 Task: Change  the formatting of the data to Which is Less than 10. In conditional formating, put the option 'Chart 2 colour.'Save page Alpha Sales book
Action: Mouse moved to (18, 26)
Screenshot: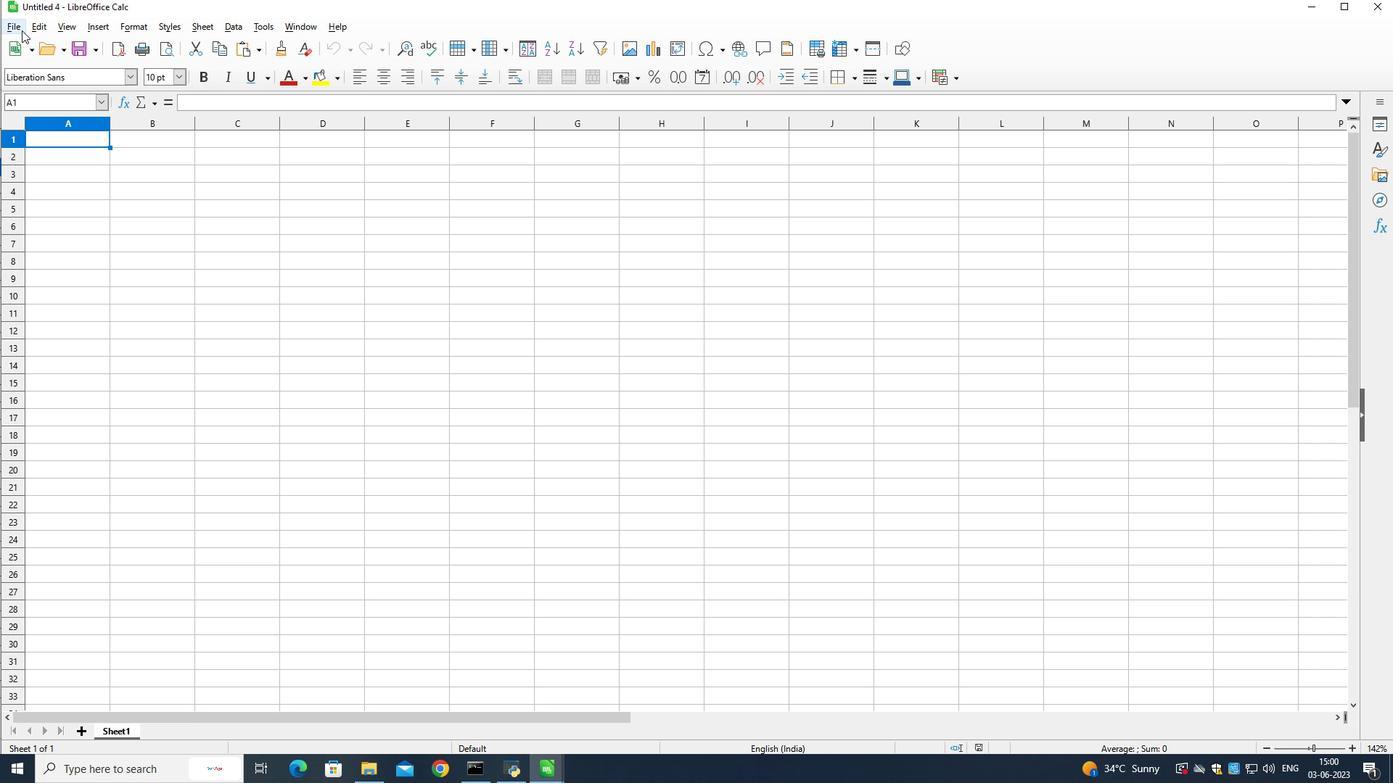 
Action: Mouse pressed left at (18, 26)
Screenshot: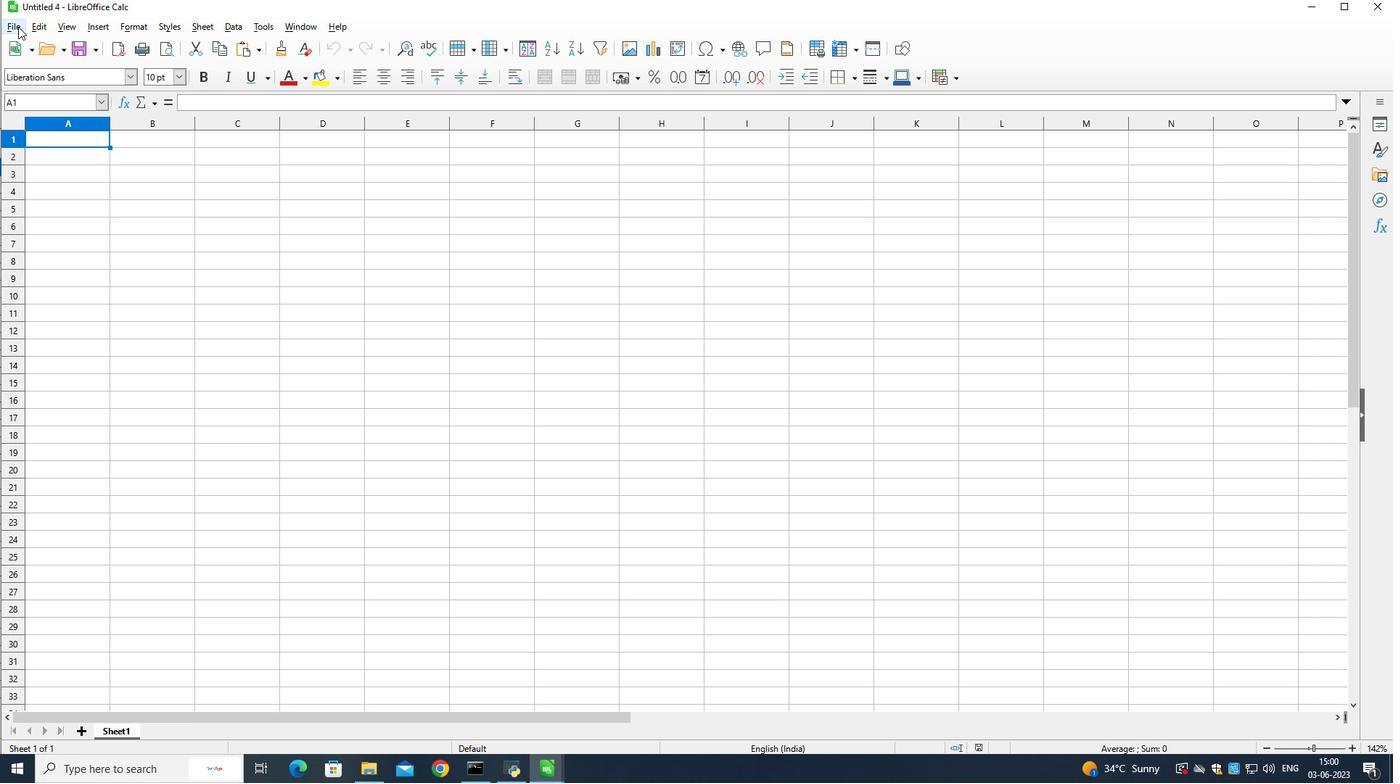 
Action: Mouse moved to (34, 60)
Screenshot: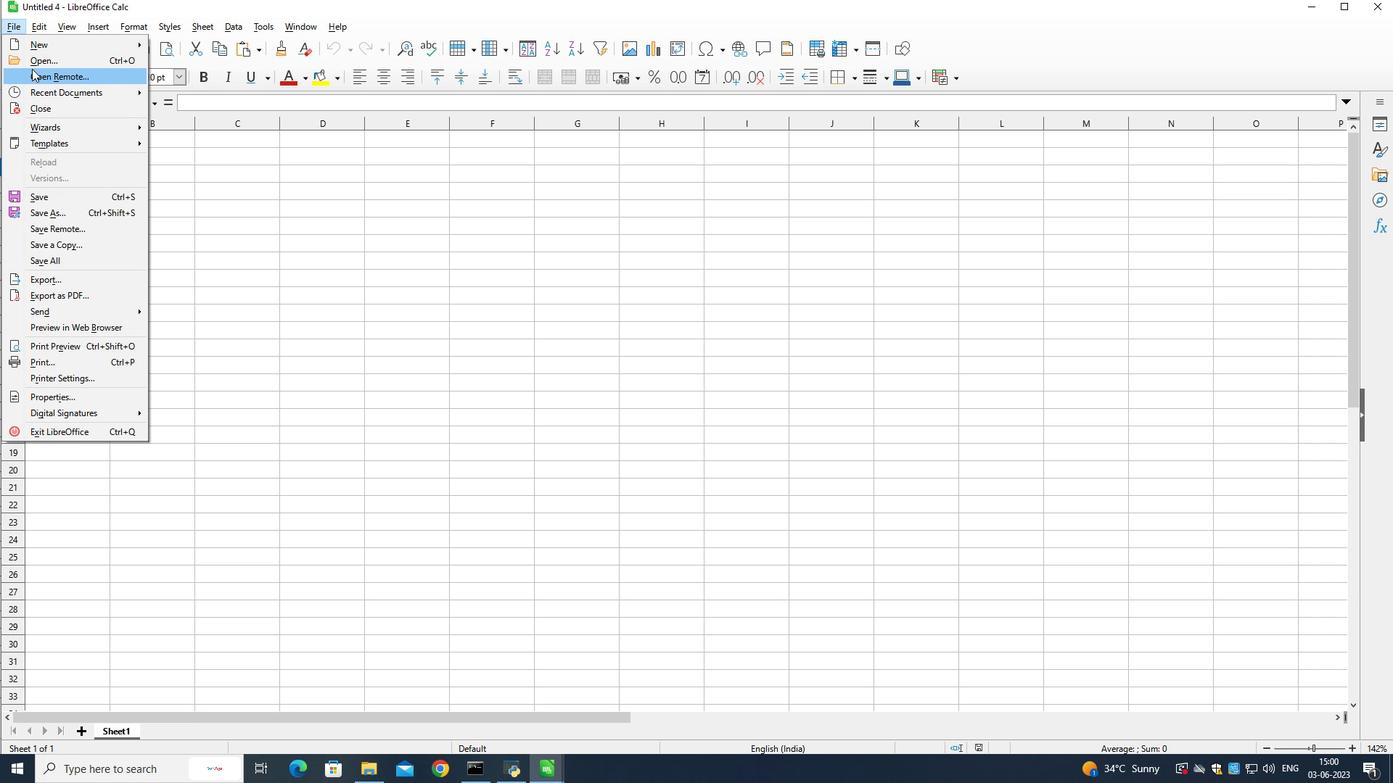 
Action: Mouse pressed left at (34, 60)
Screenshot: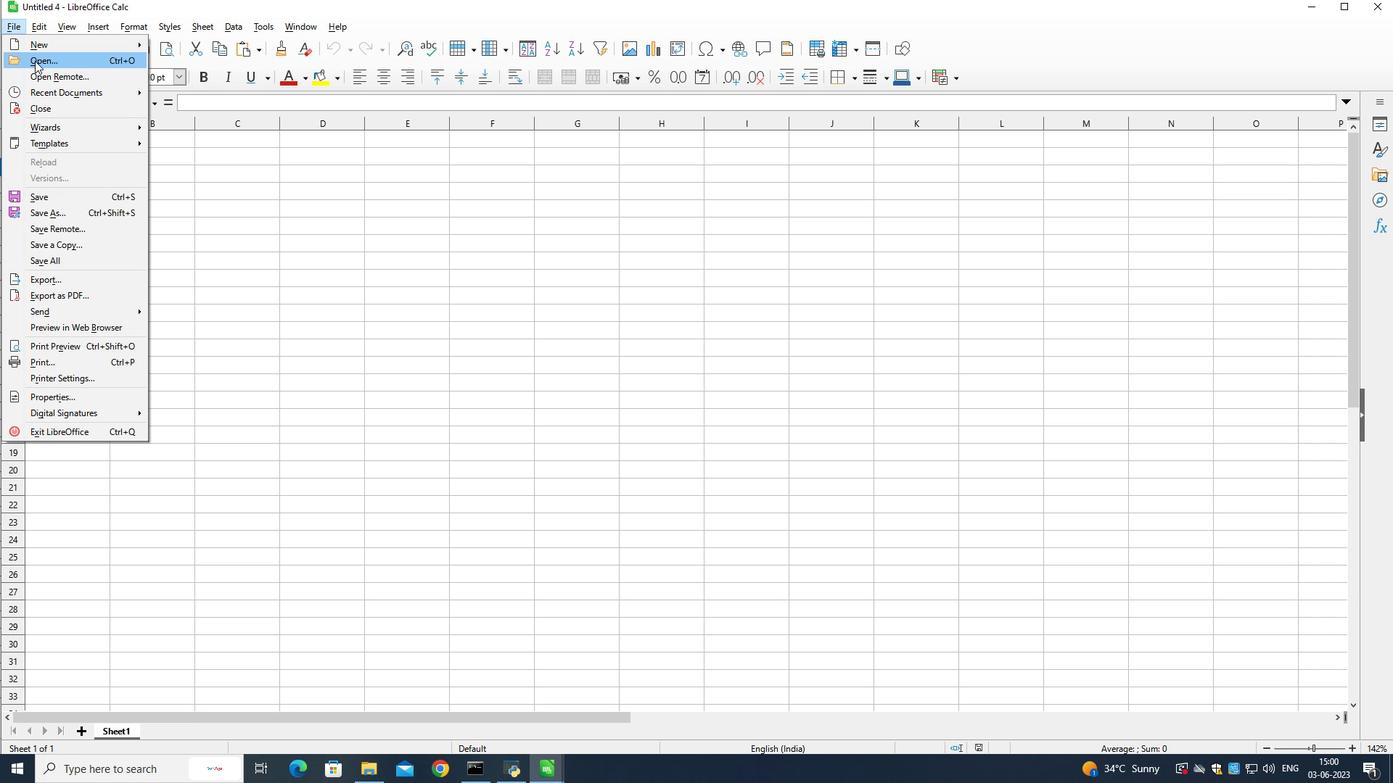 
Action: Mouse moved to (181, 240)
Screenshot: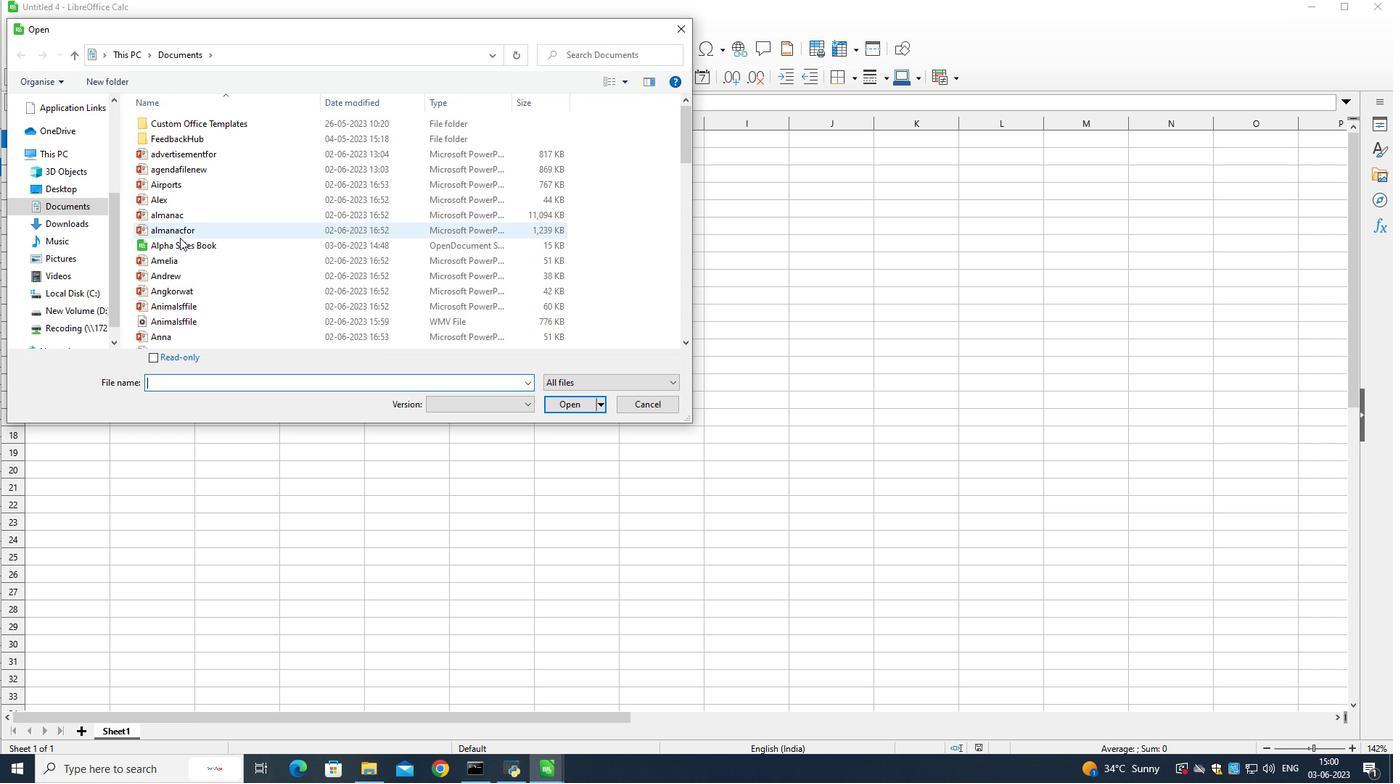 
Action: Mouse pressed left at (181, 240)
Screenshot: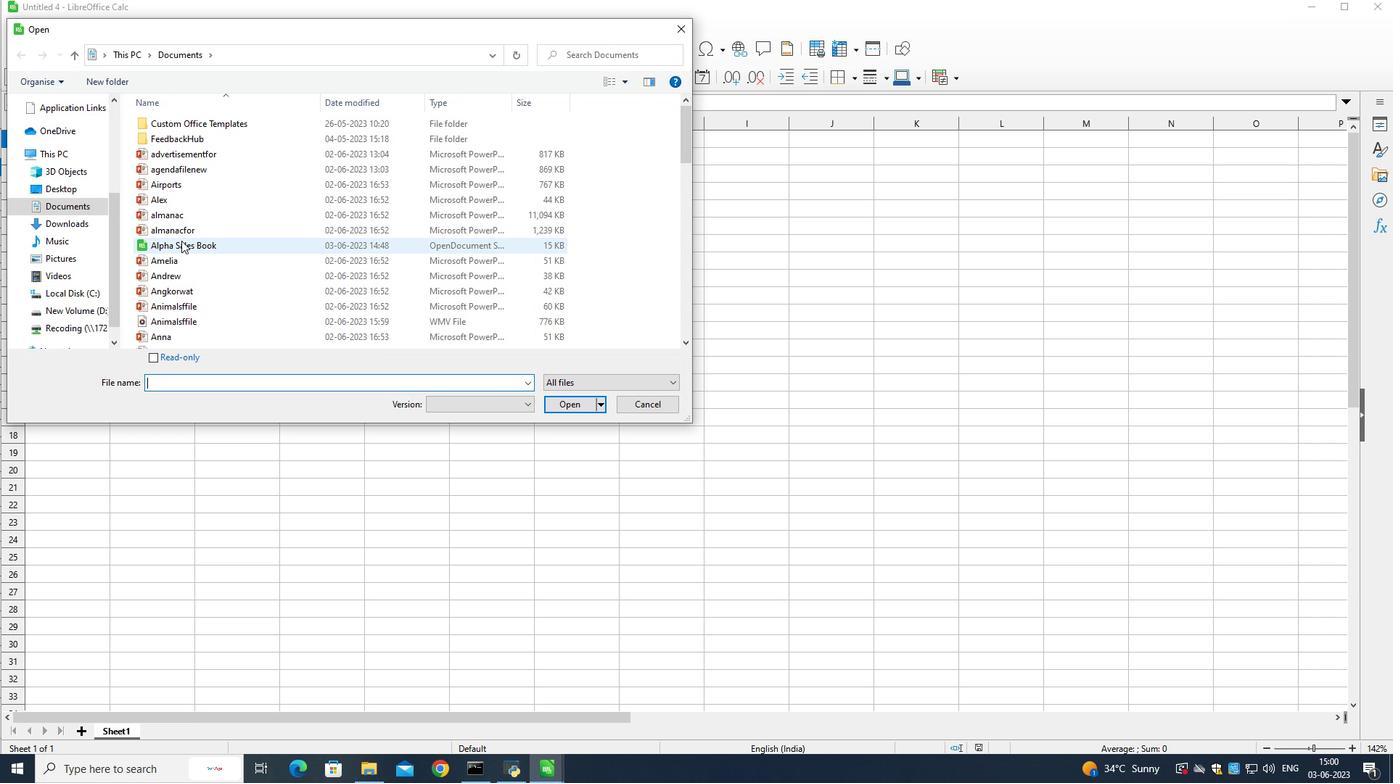 
Action: Mouse moved to (573, 403)
Screenshot: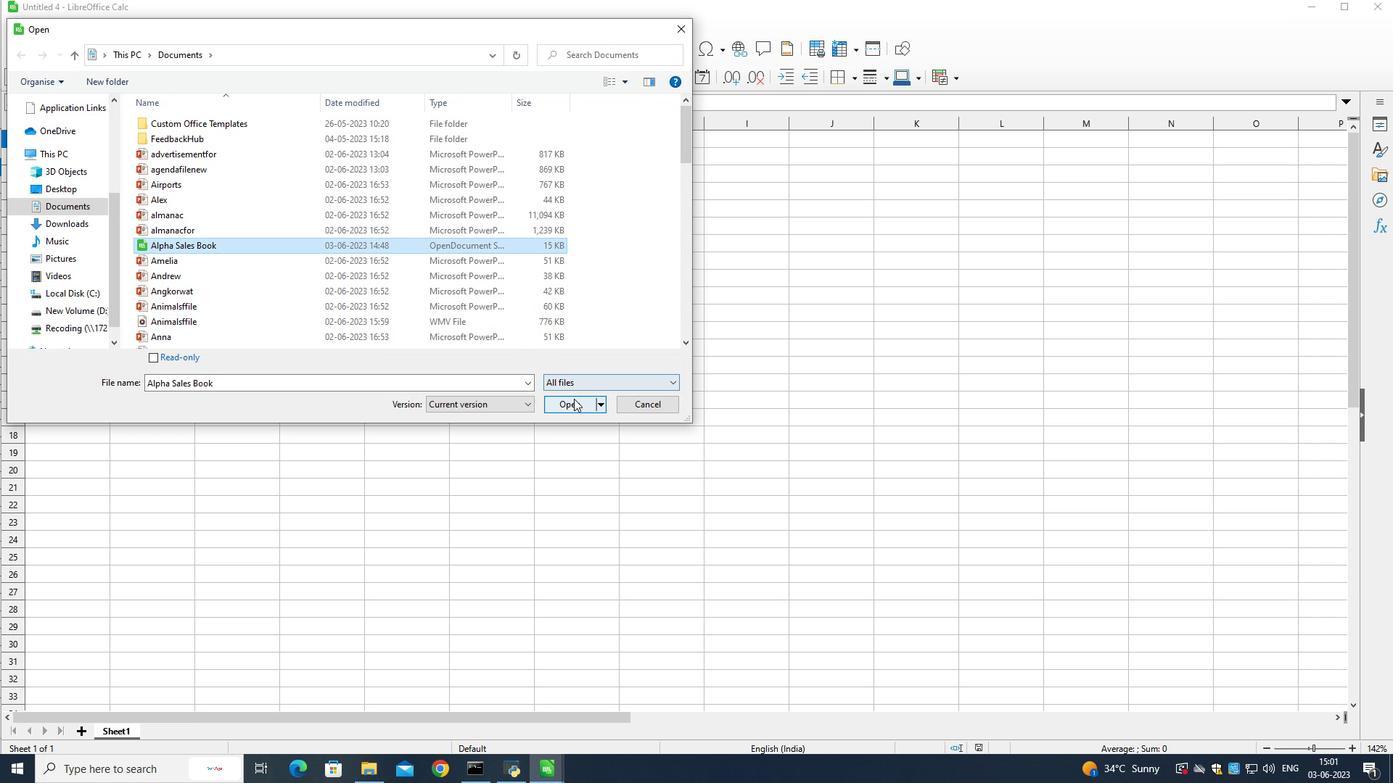 
Action: Mouse pressed left at (573, 403)
Screenshot: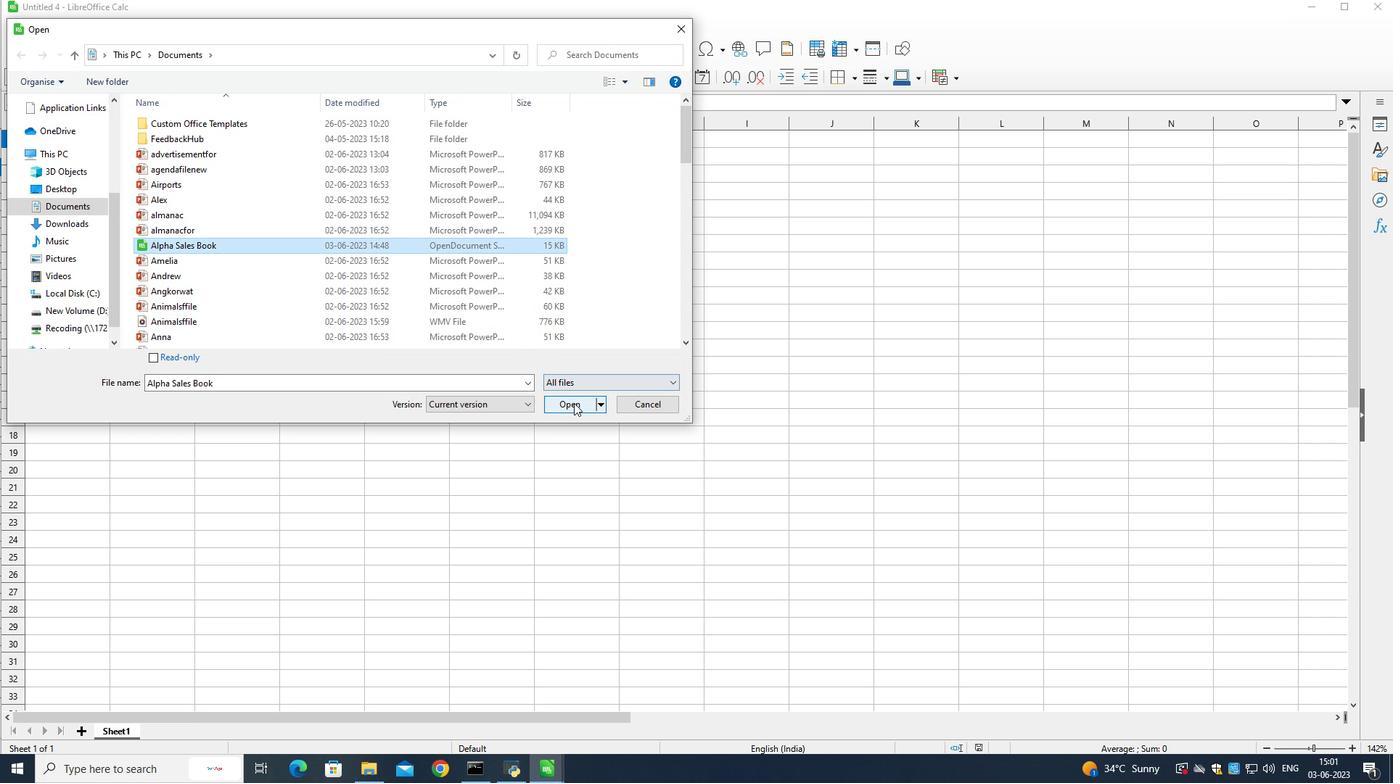 
Action: Mouse moved to (41, 169)
Screenshot: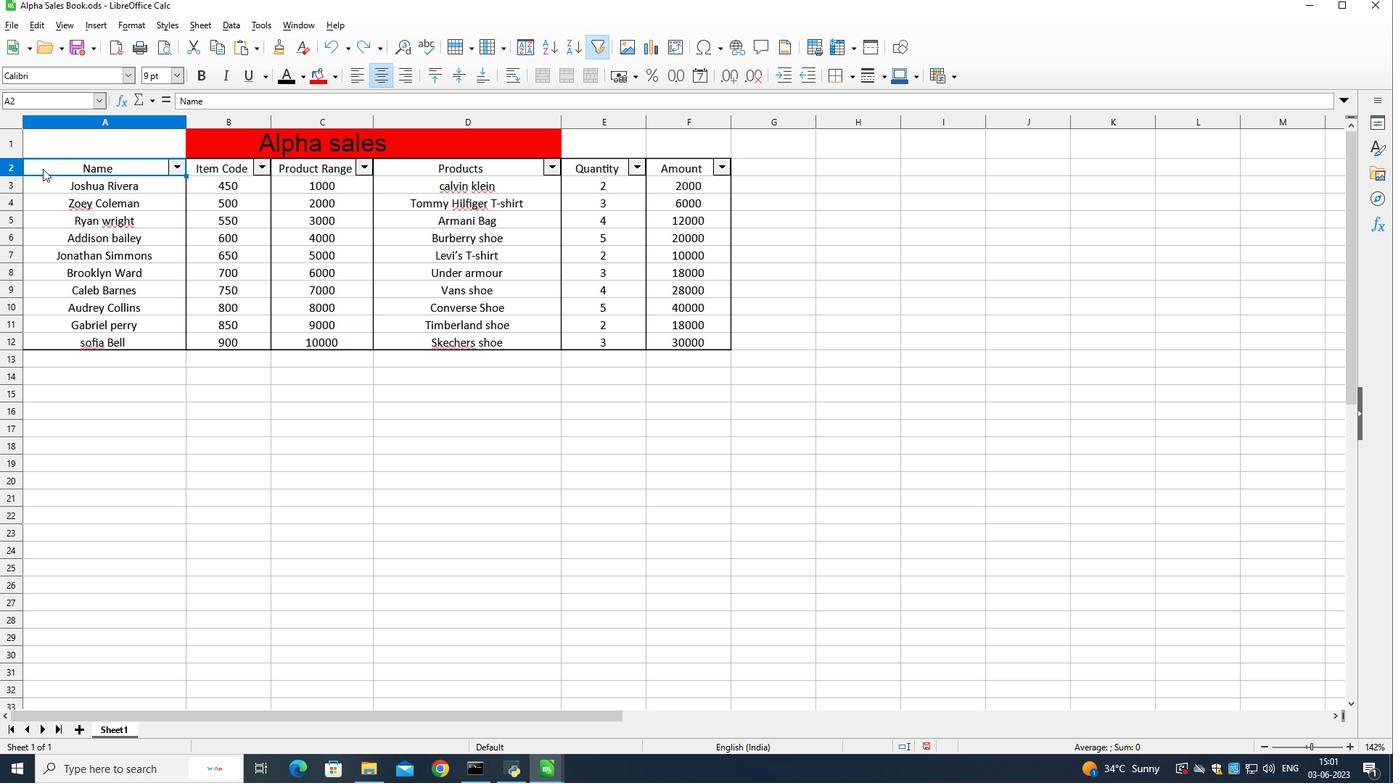 
Action: Mouse pressed left at (41, 169)
Screenshot: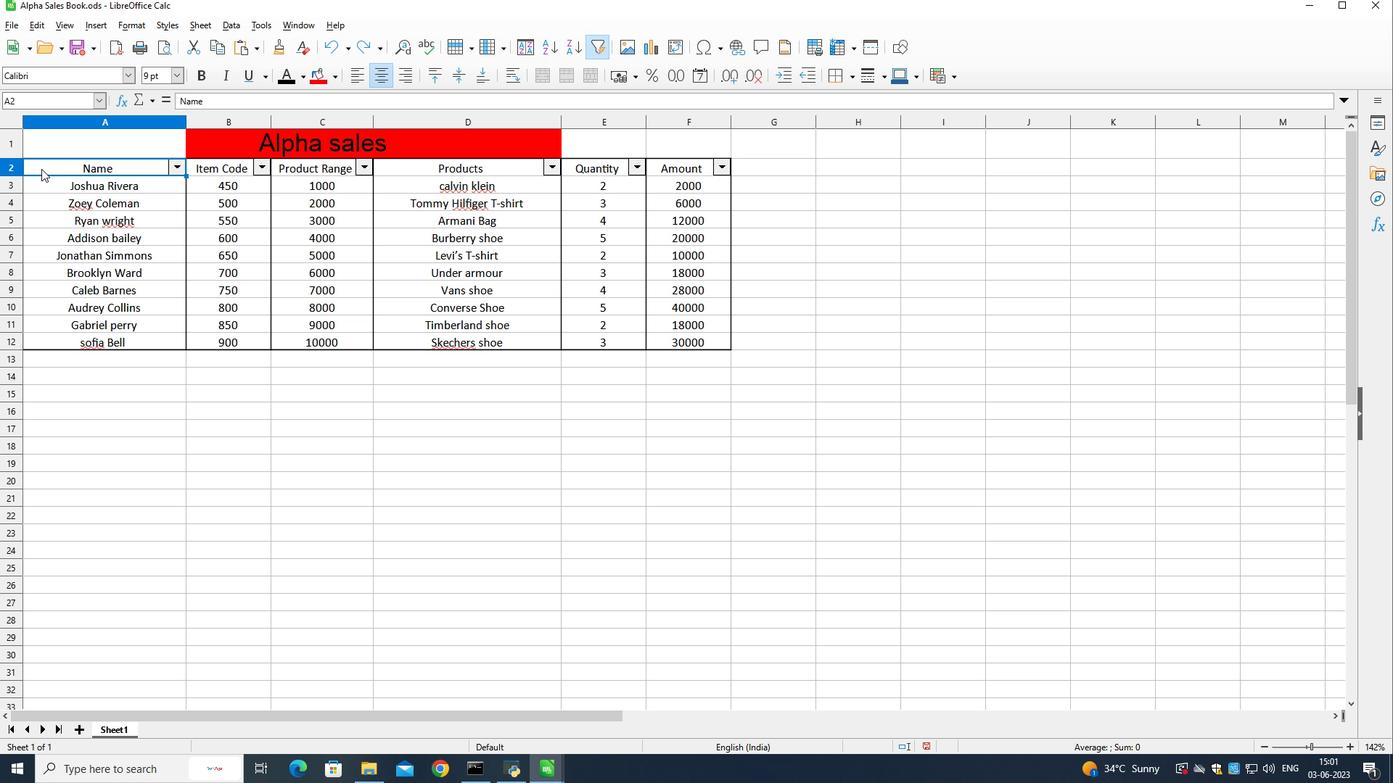 
Action: Mouse moved to (706, 395)
Screenshot: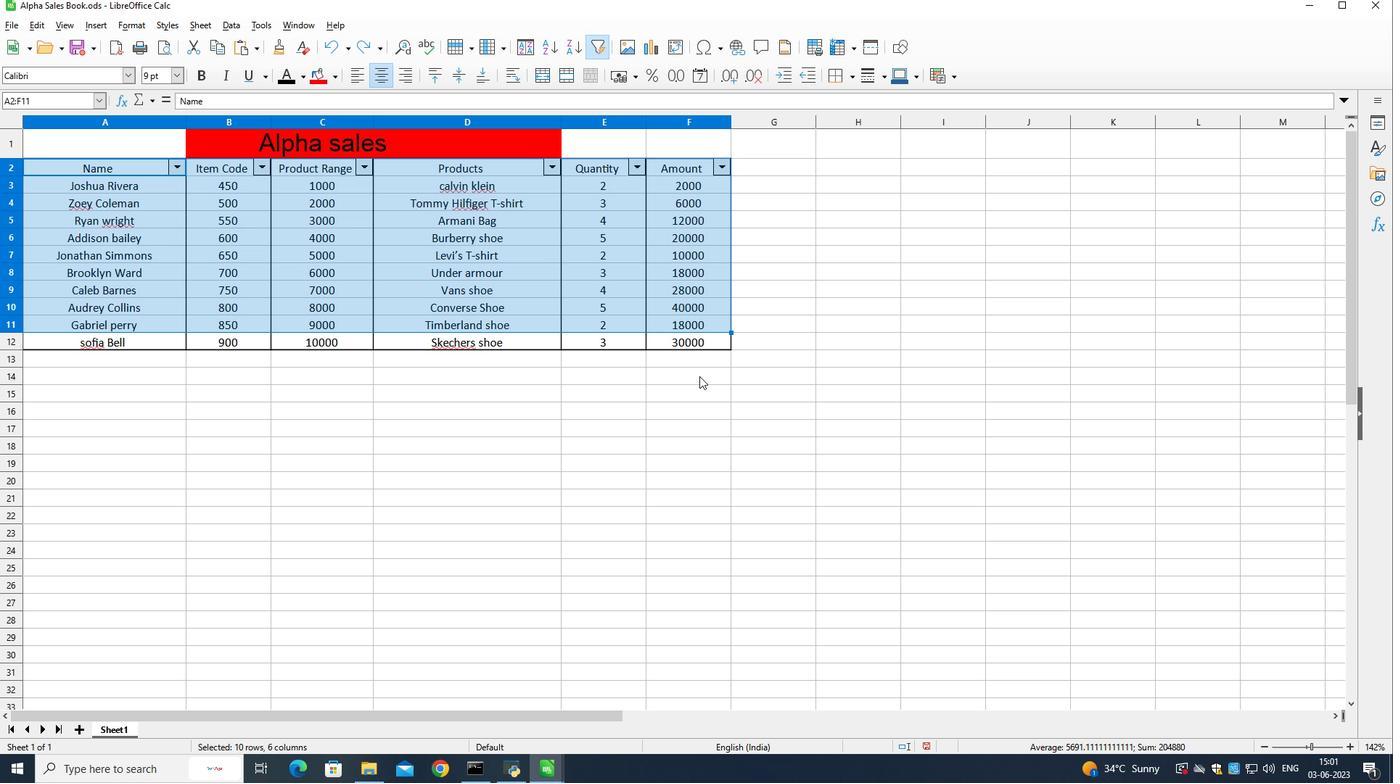 
Action: Mouse pressed left at (706, 395)
Screenshot: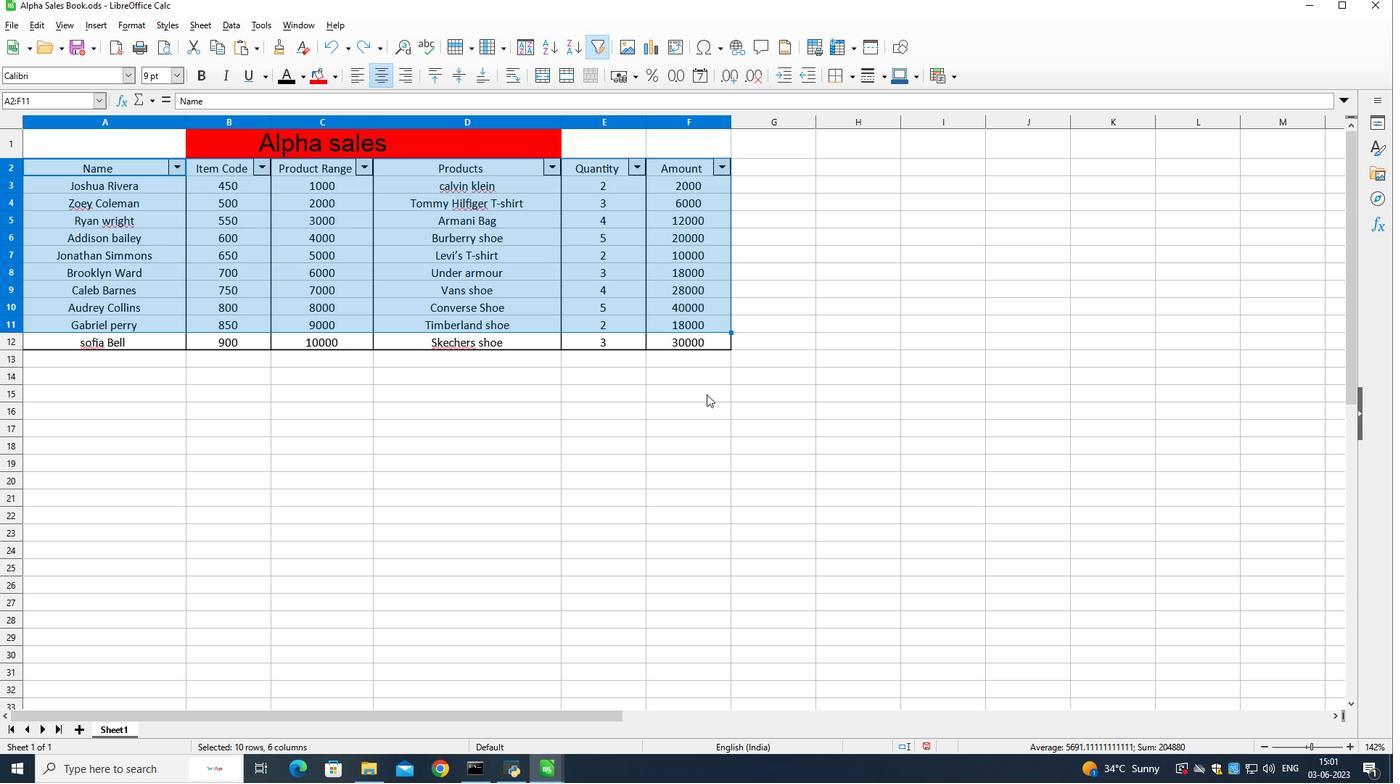 
Action: Mouse moved to (634, 165)
Screenshot: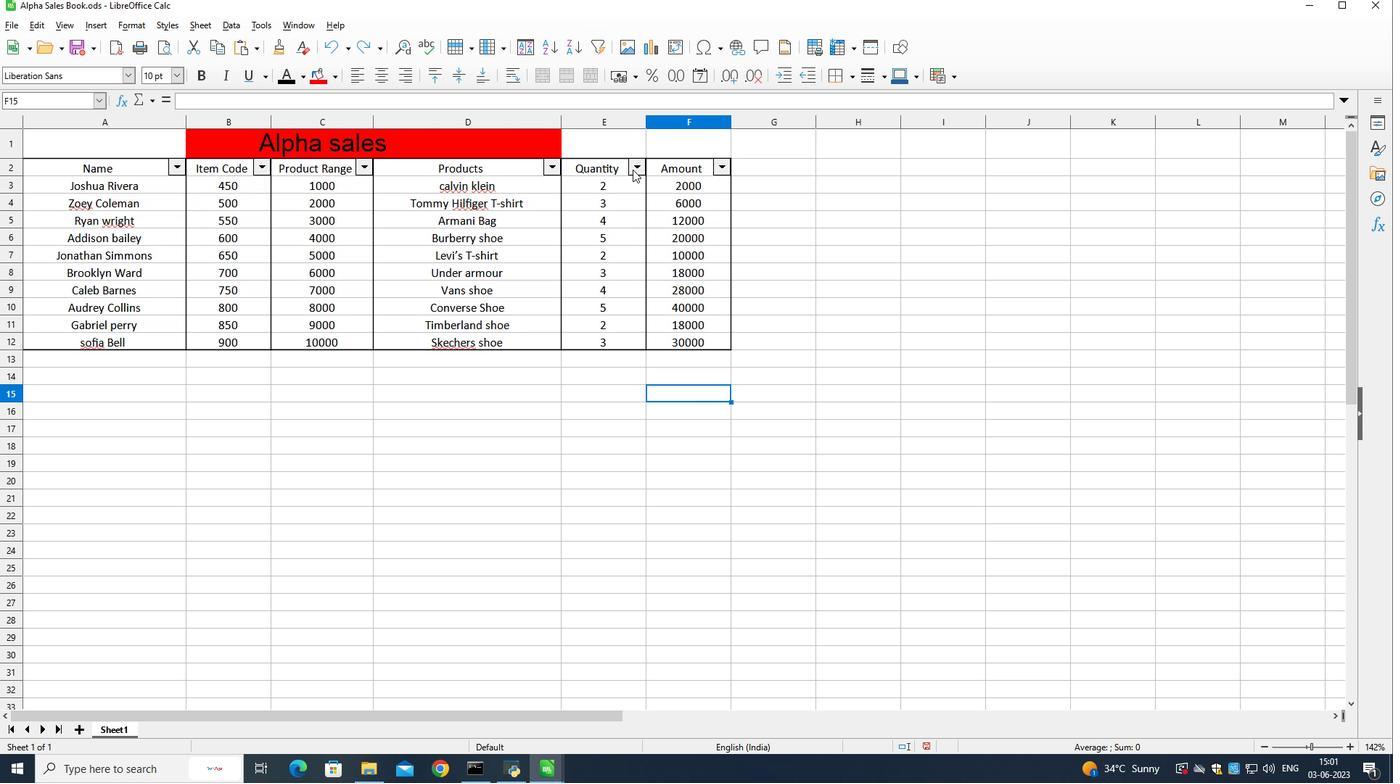 
Action: Mouse pressed left at (634, 165)
Screenshot: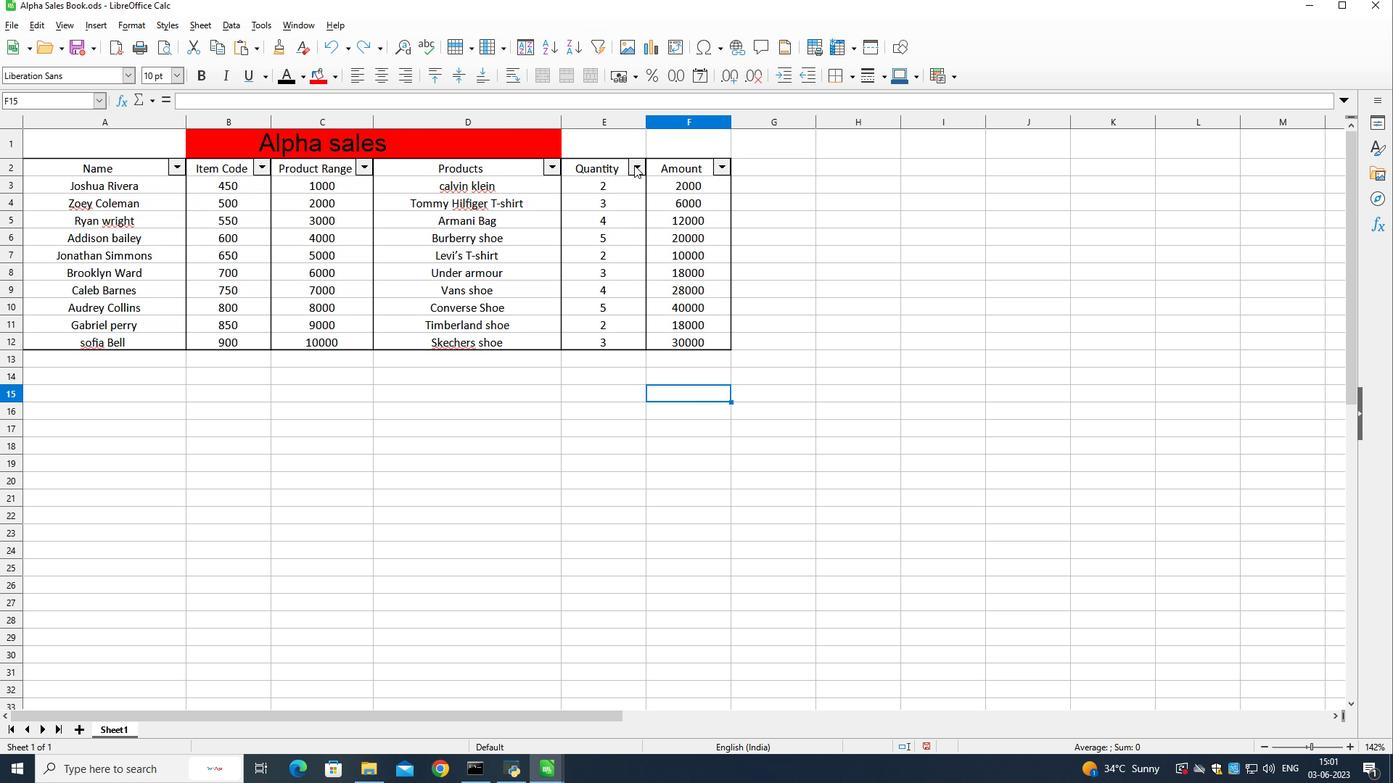 
Action: Mouse moved to (646, 227)
Screenshot: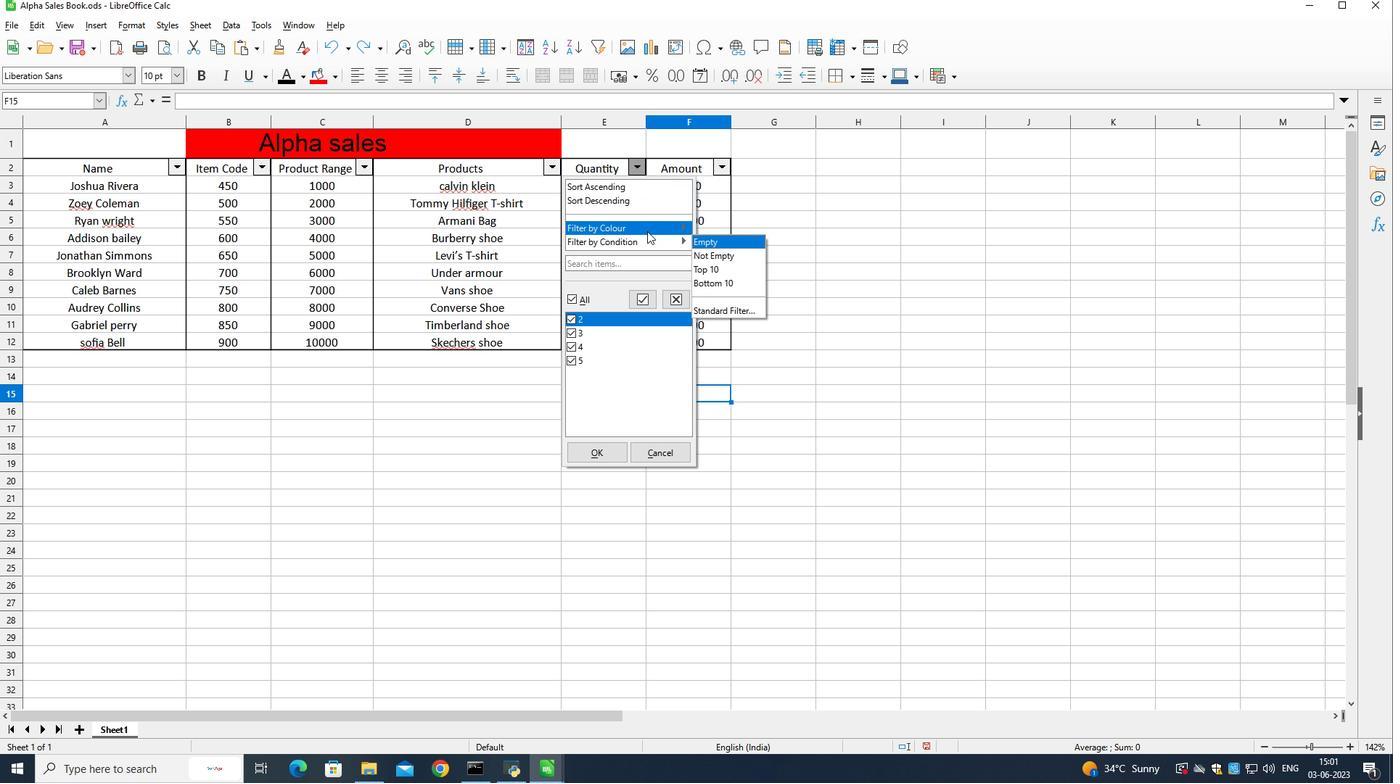 
Action: Mouse pressed left at (646, 227)
Screenshot: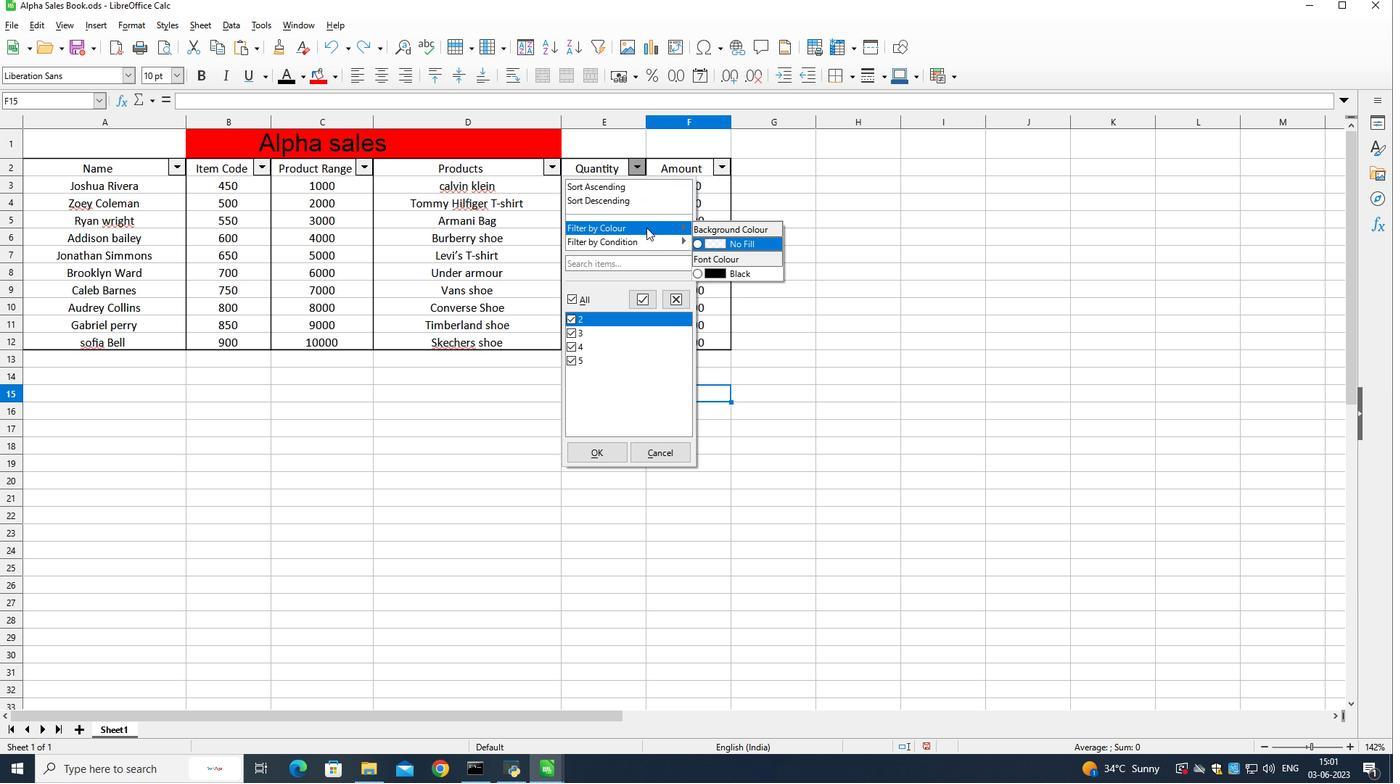 
Action: Mouse moved to (670, 227)
Screenshot: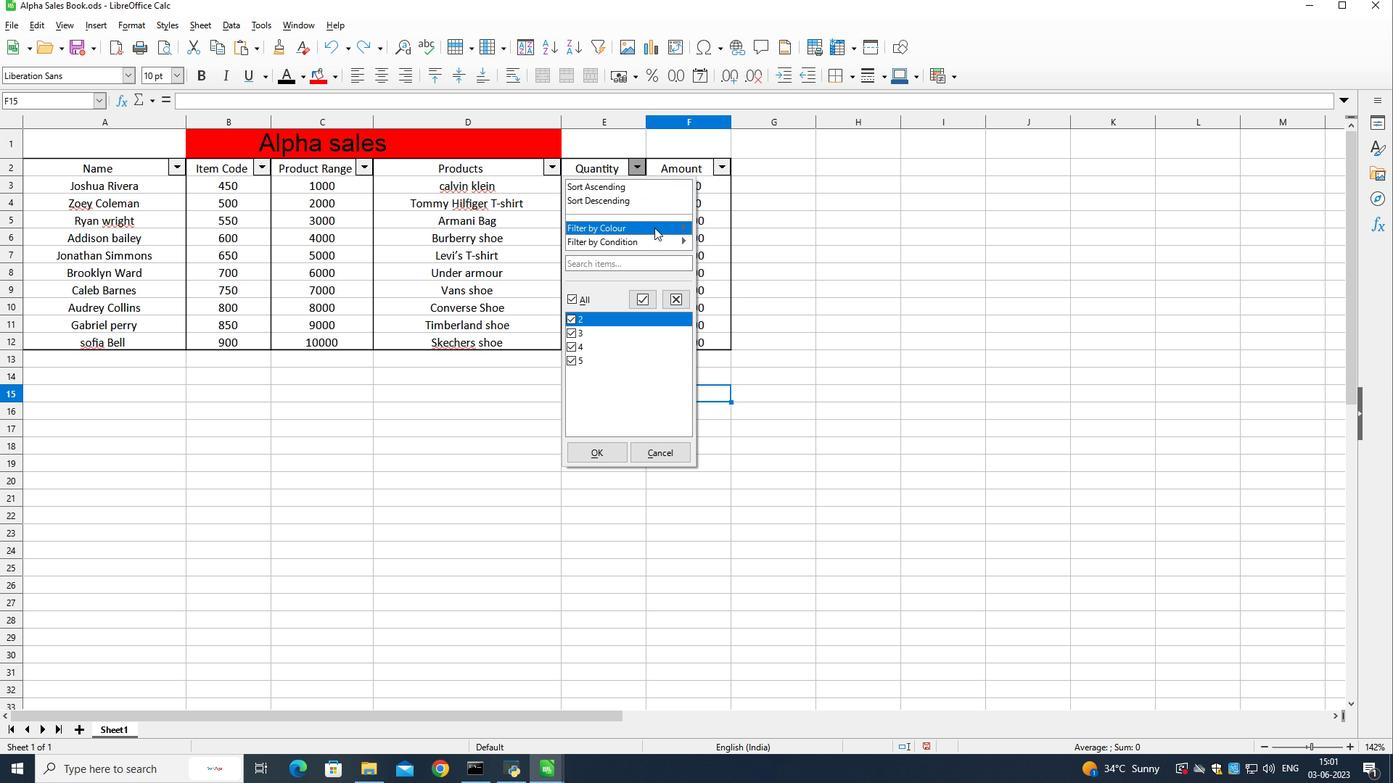 
Action: Mouse pressed left at (670, 227)
Screenshot: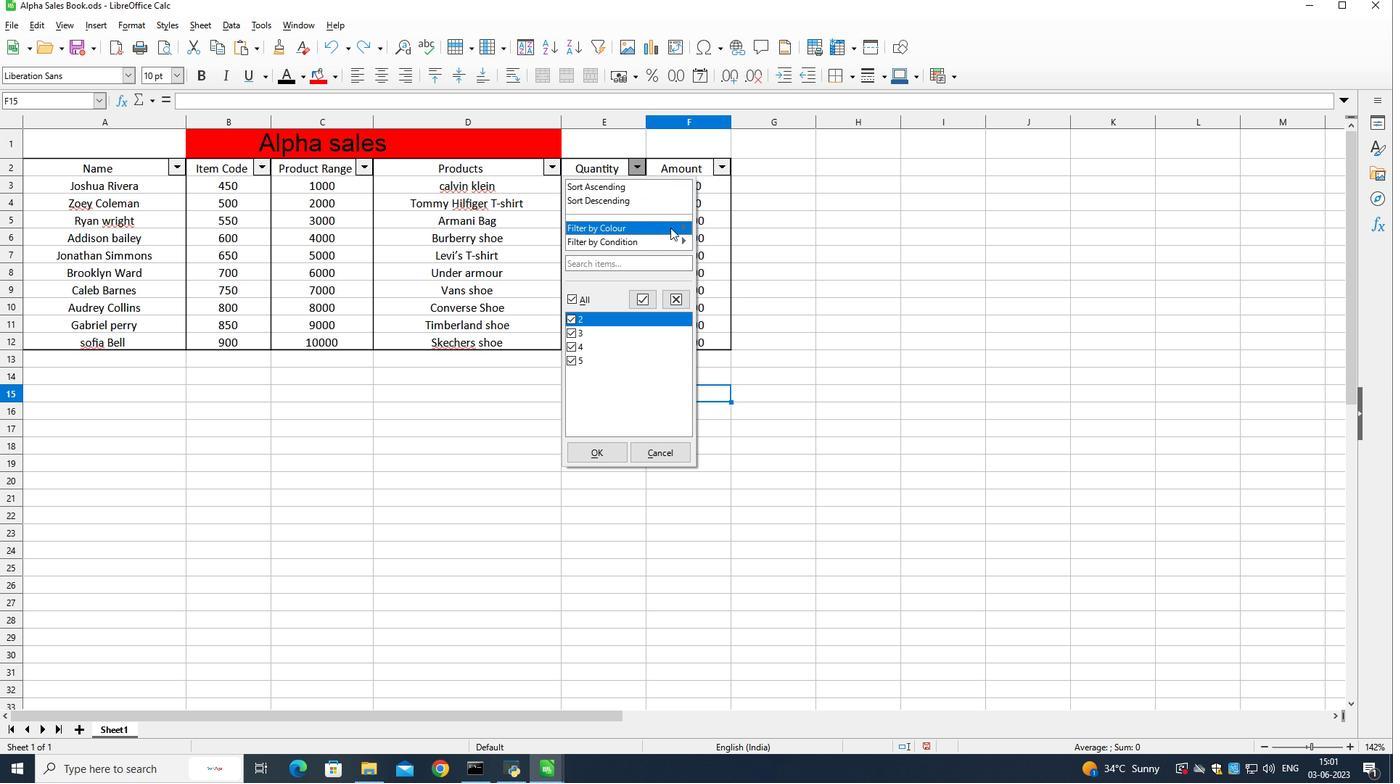 
Action: Mouse moved to (734, 269)
Screenshot: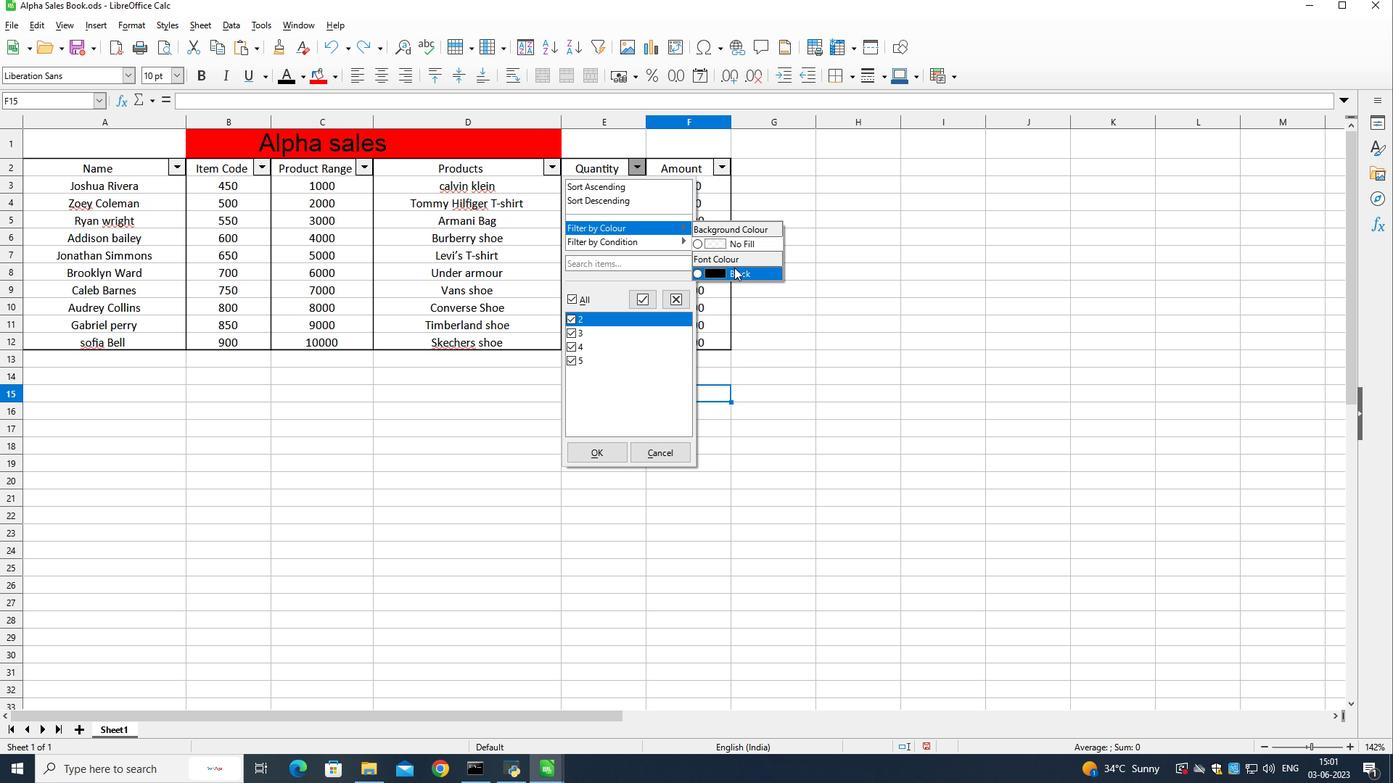 
Action: Mouse pressed left at (734, 269)
Screenshot: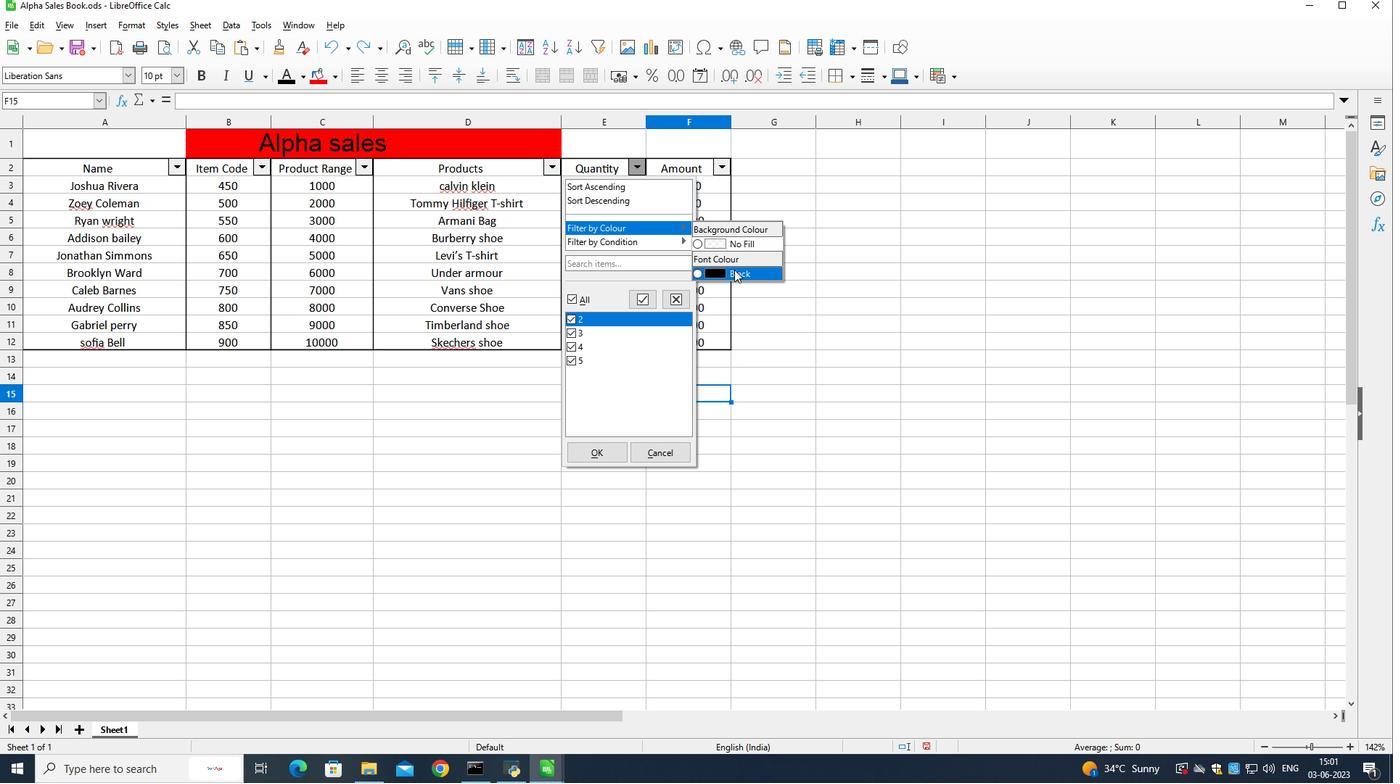 
Action: Mouse moved to (601, 163)
Screenshot: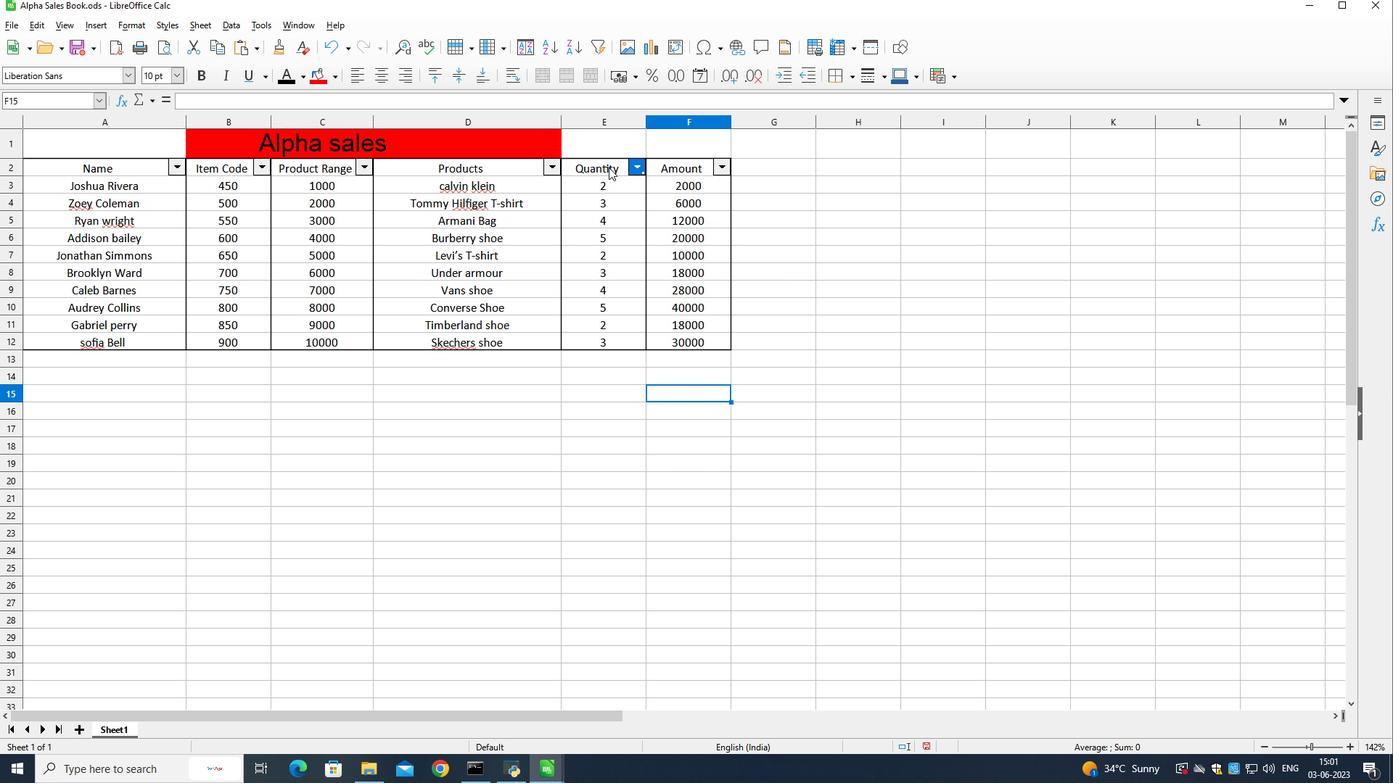 
Action: Mouse pressed left at (601, 163)
Screenshot: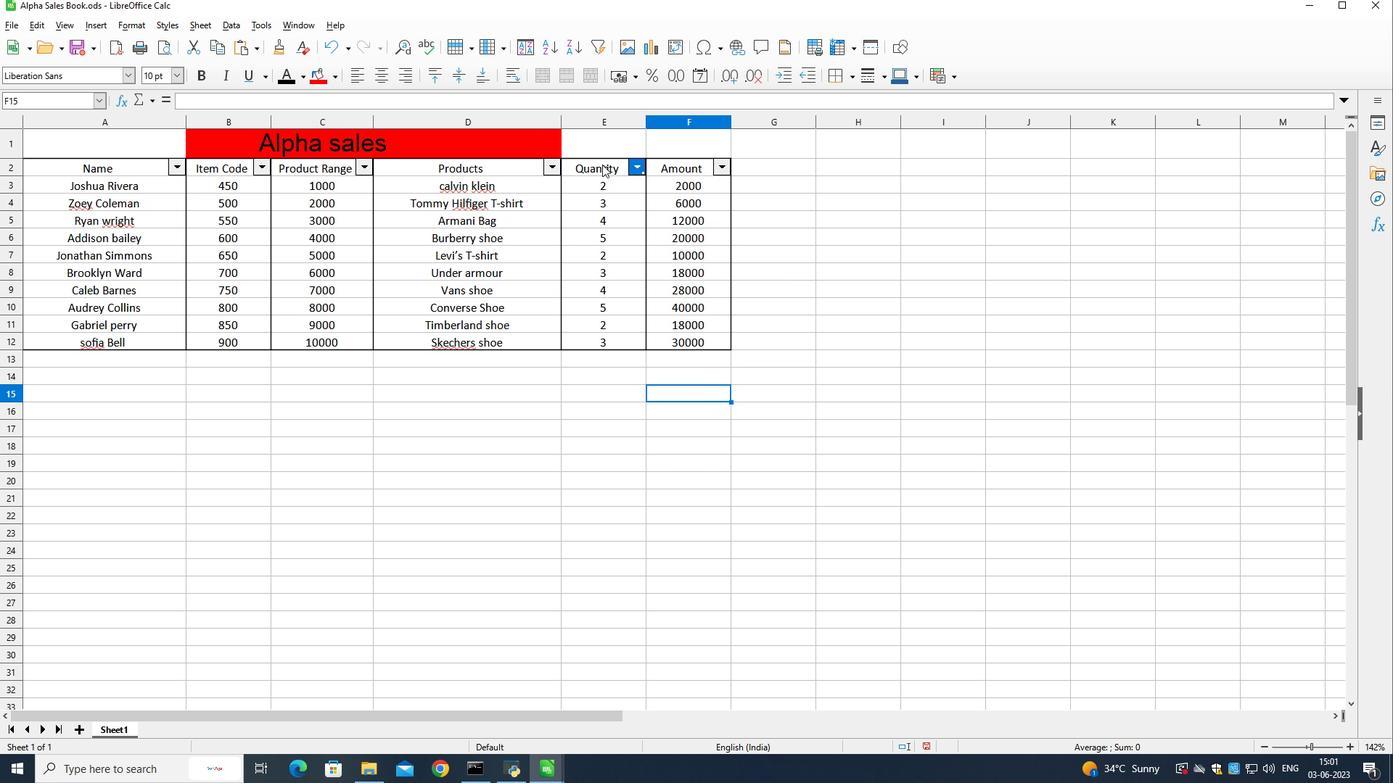 
Action: Mouse moved to (606, 168)
Screenshot: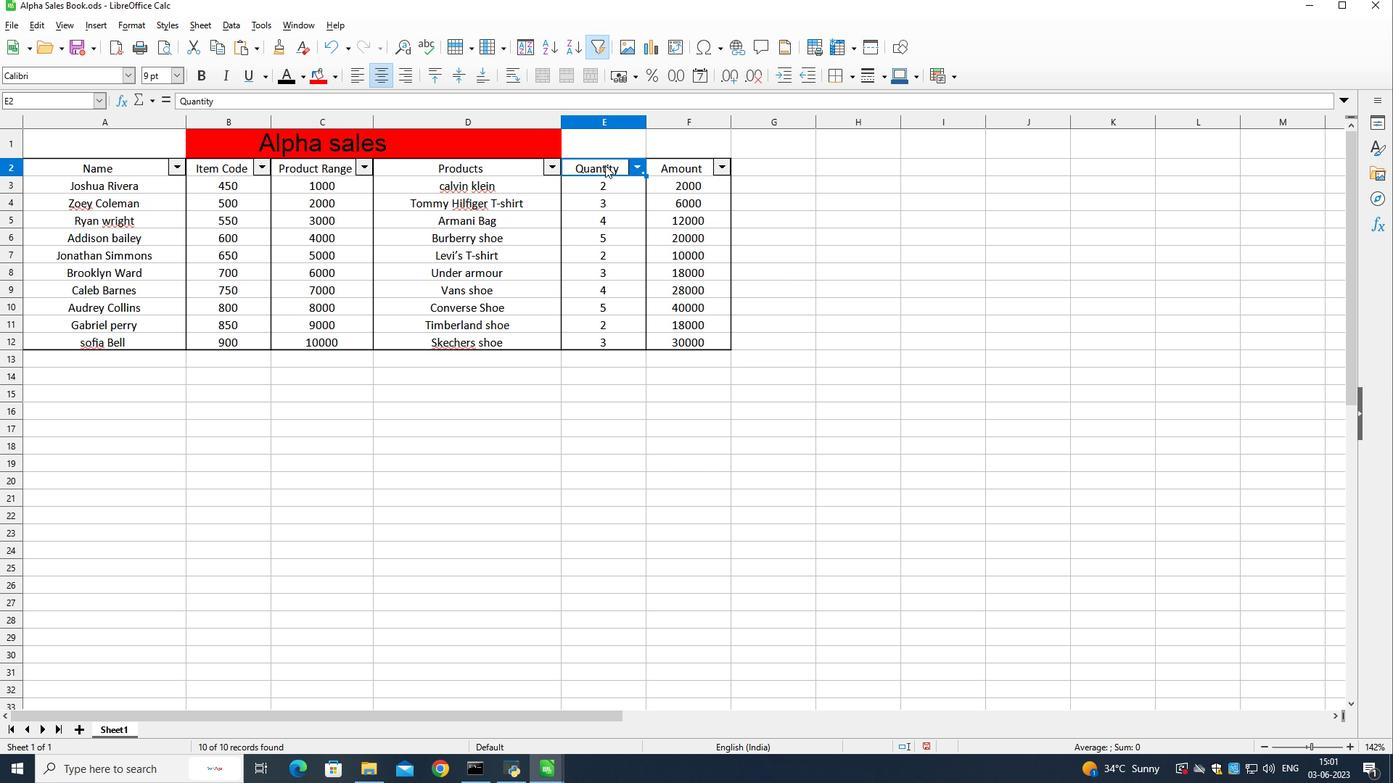 
Action: Mouse pressed left at (606, 168)
Screenshot: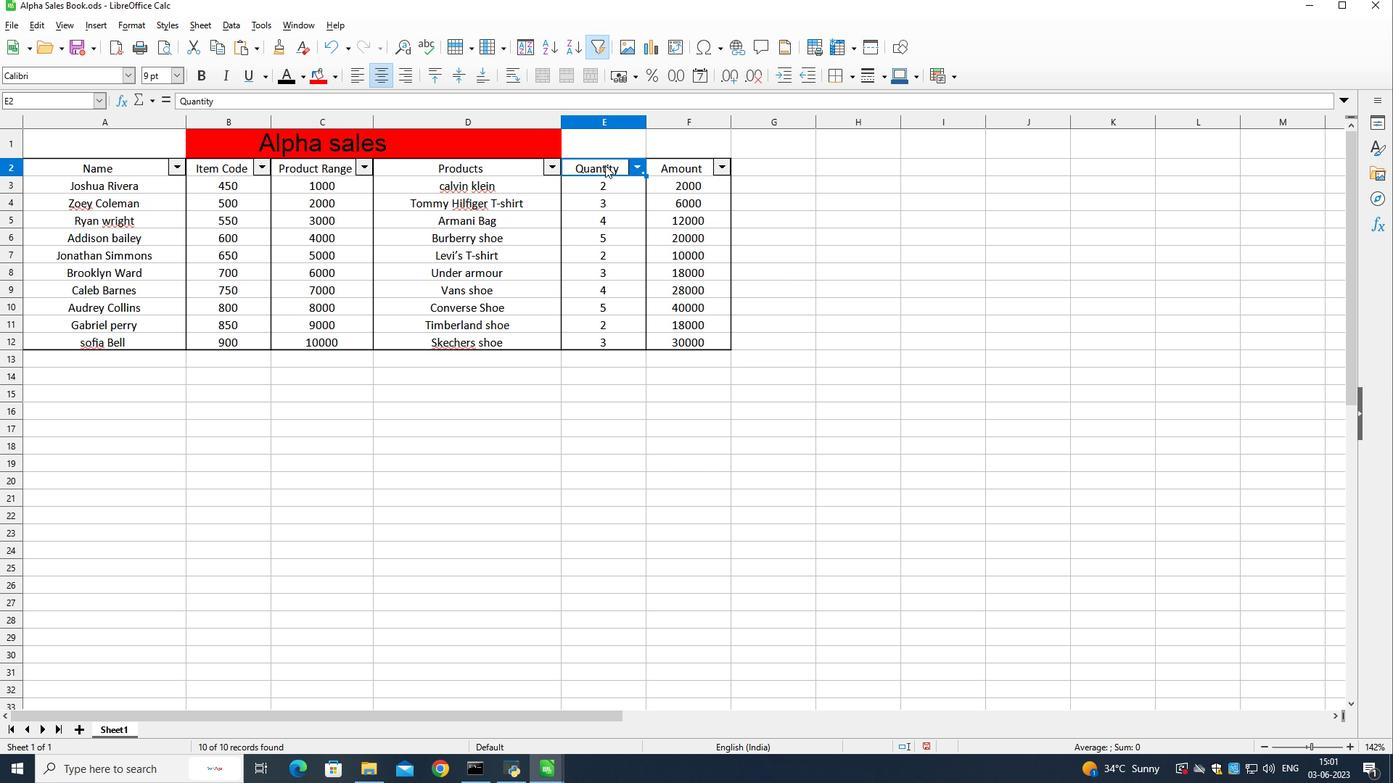 
Action: Mouse moved to (330, 76)
Screenshot: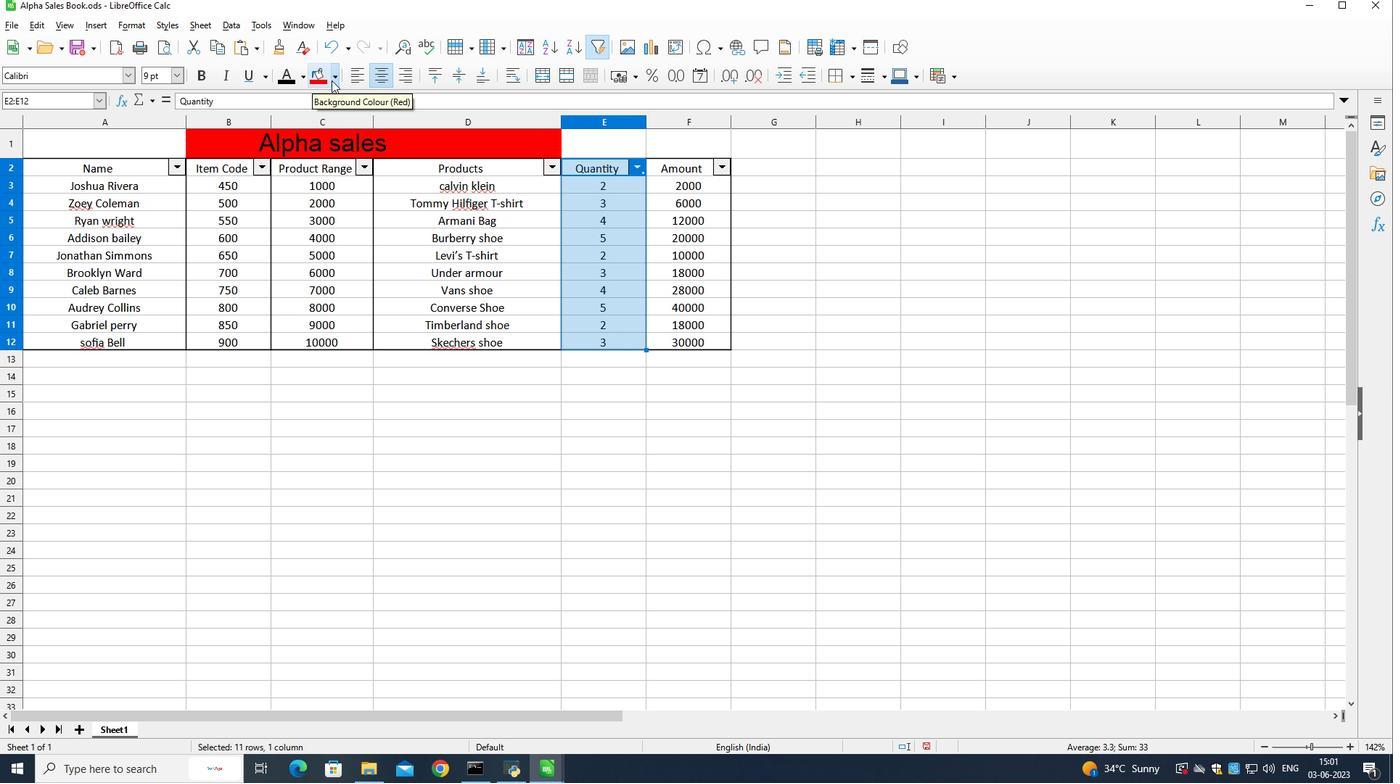 
Action: Mouse pressed left at (330, 76)
Screenshot: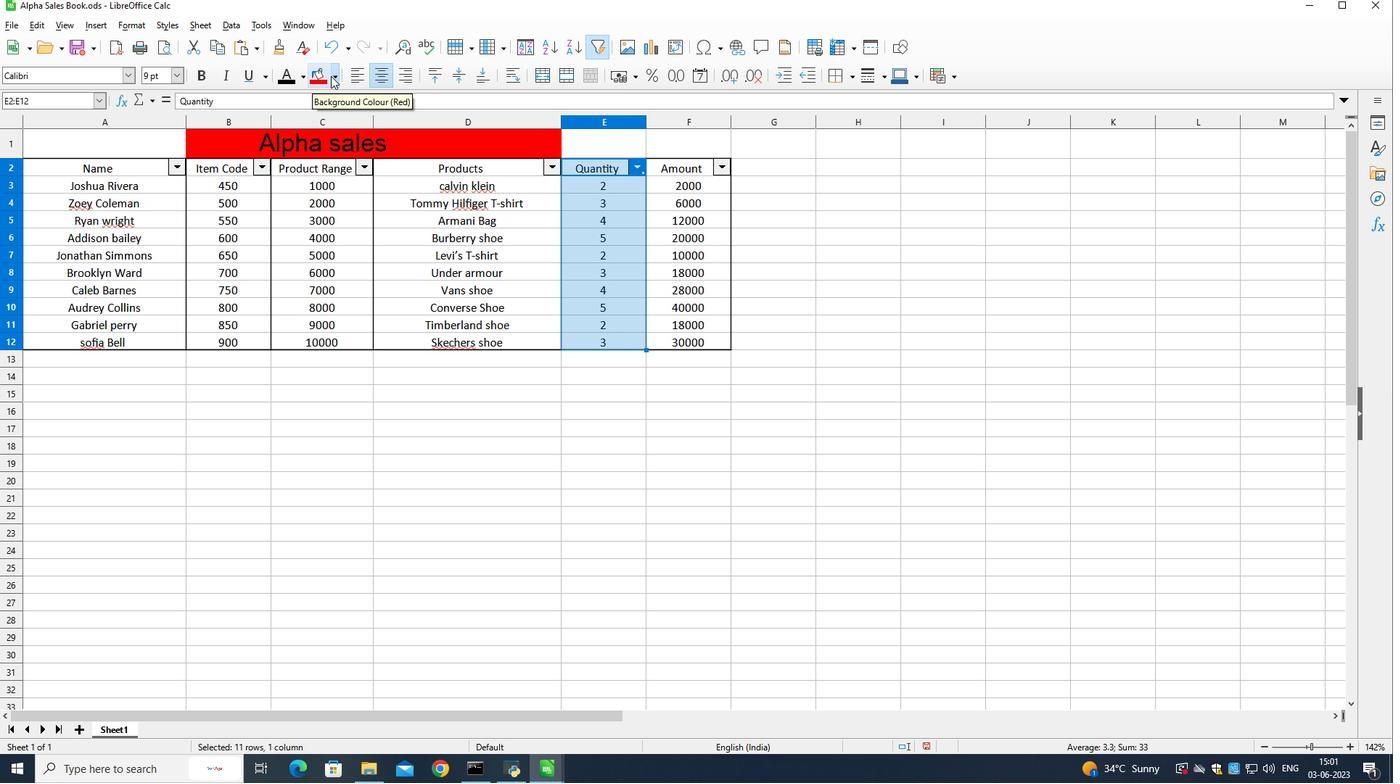 
Action: Mouse moved to (347, 193)
Screenshot: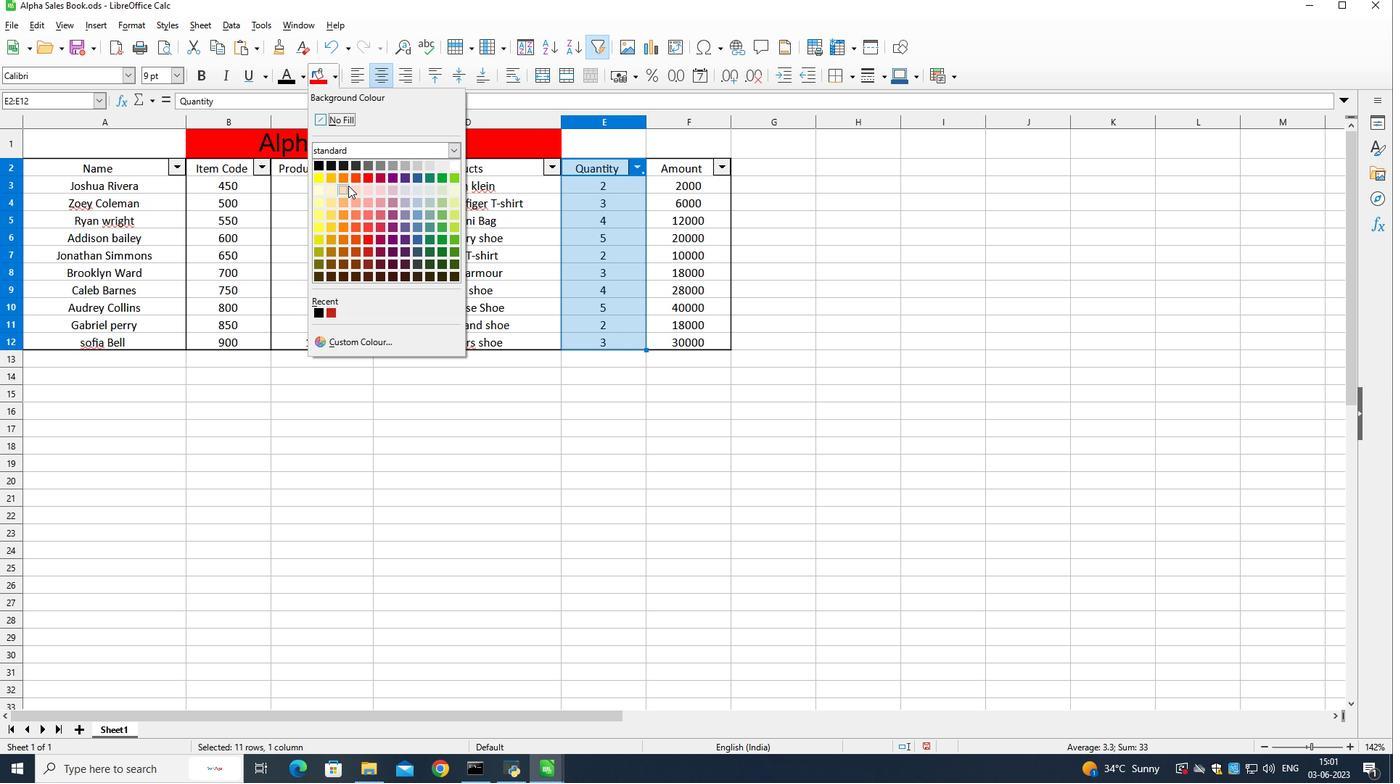 
Action: Mouse pressed left at (347, 193)
Screenshot: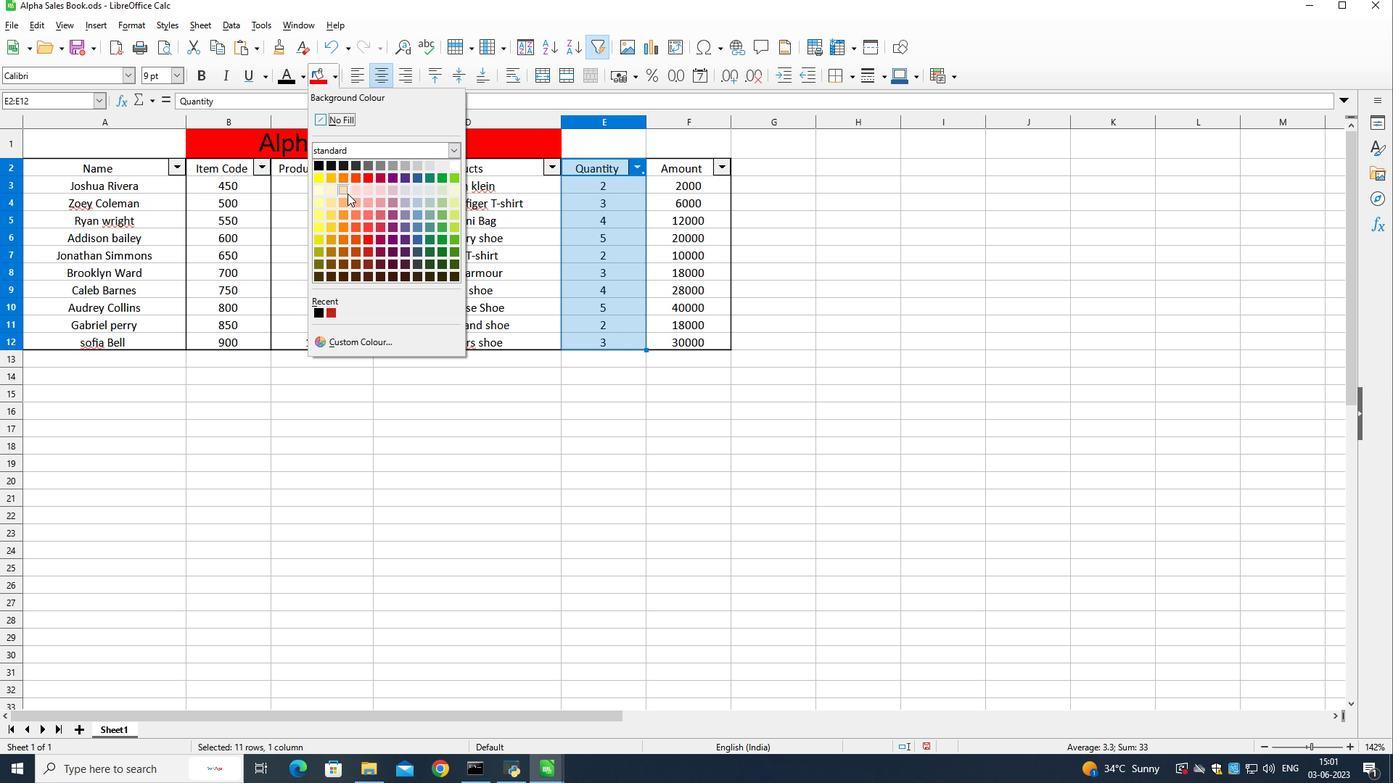 
Action: Mouse pressed left at (347, 193)
Screenshot: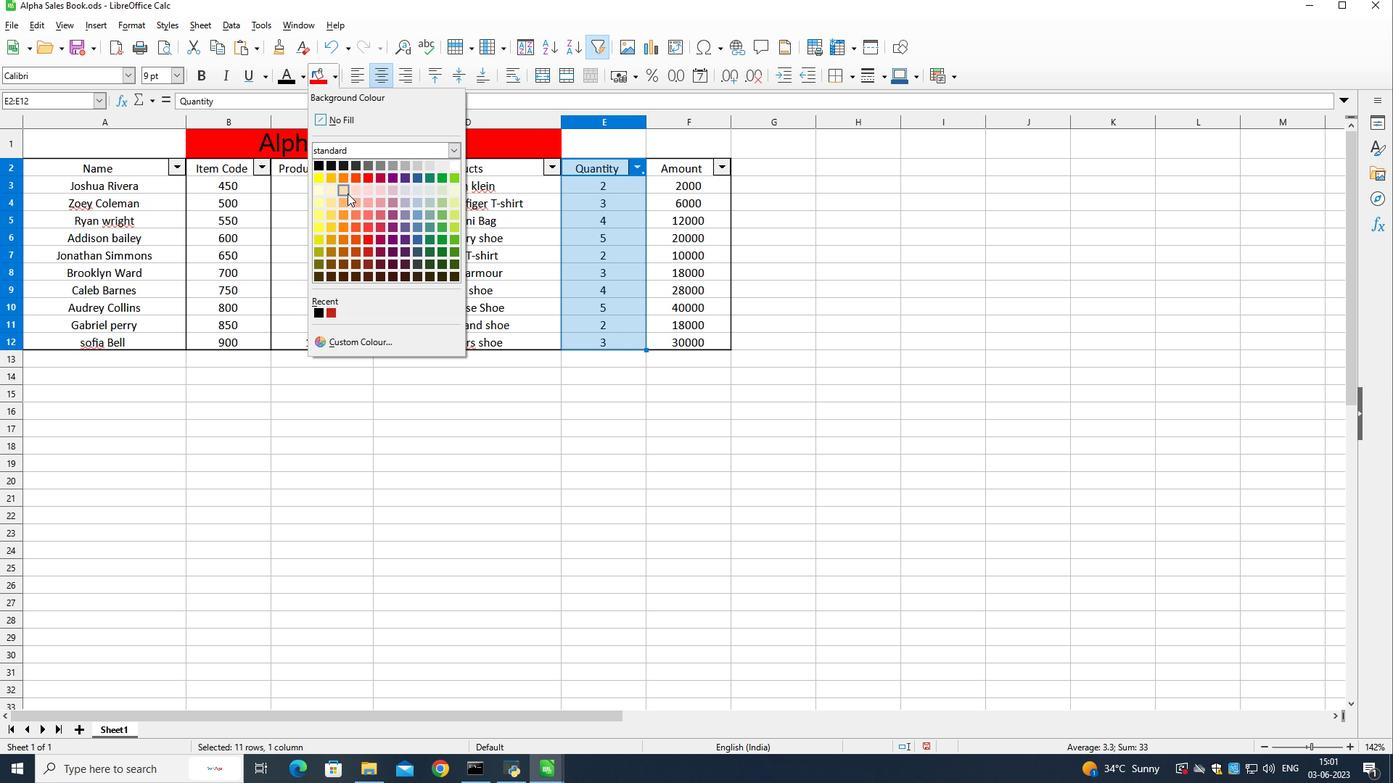 
Action: Mouse moved to (327, 166)
Screenshot: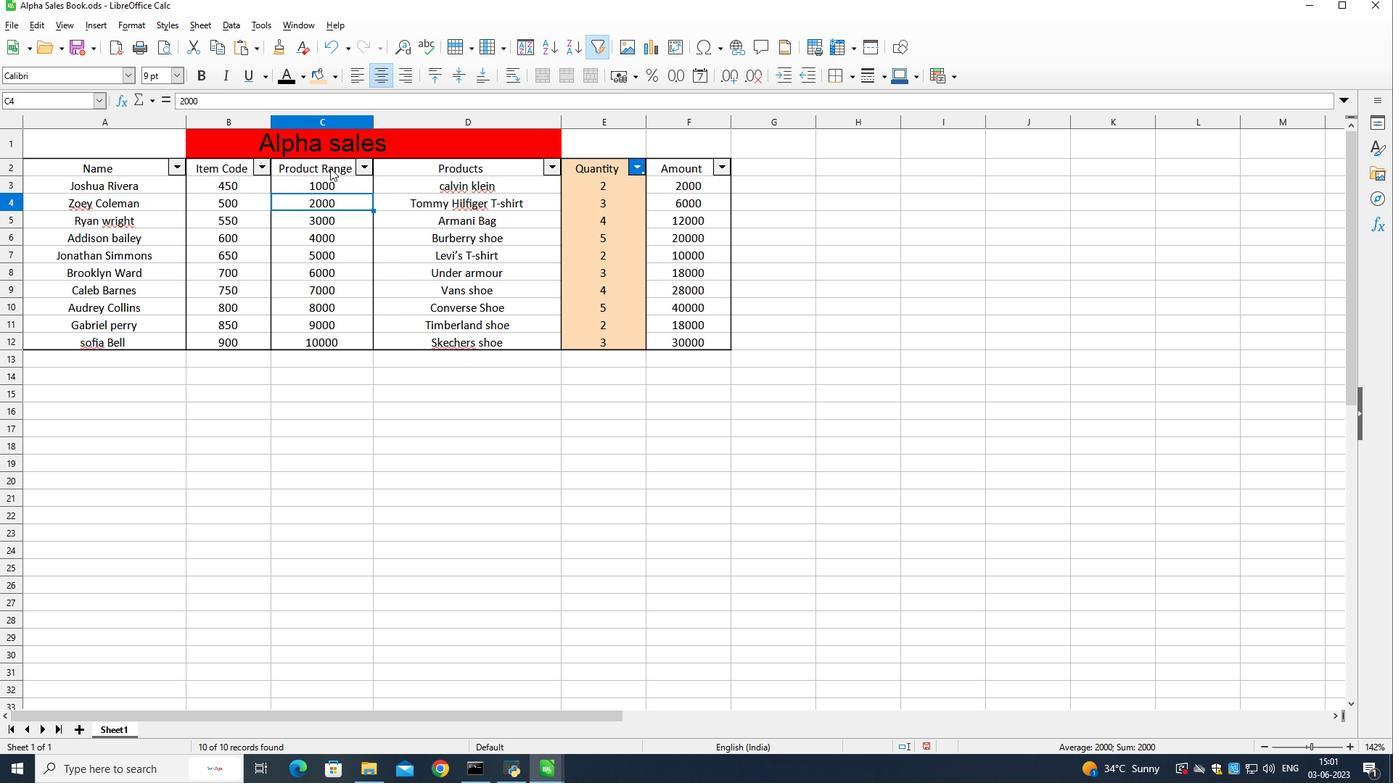 
Action: Mouse pressed left at (327, 166)
Screenshot: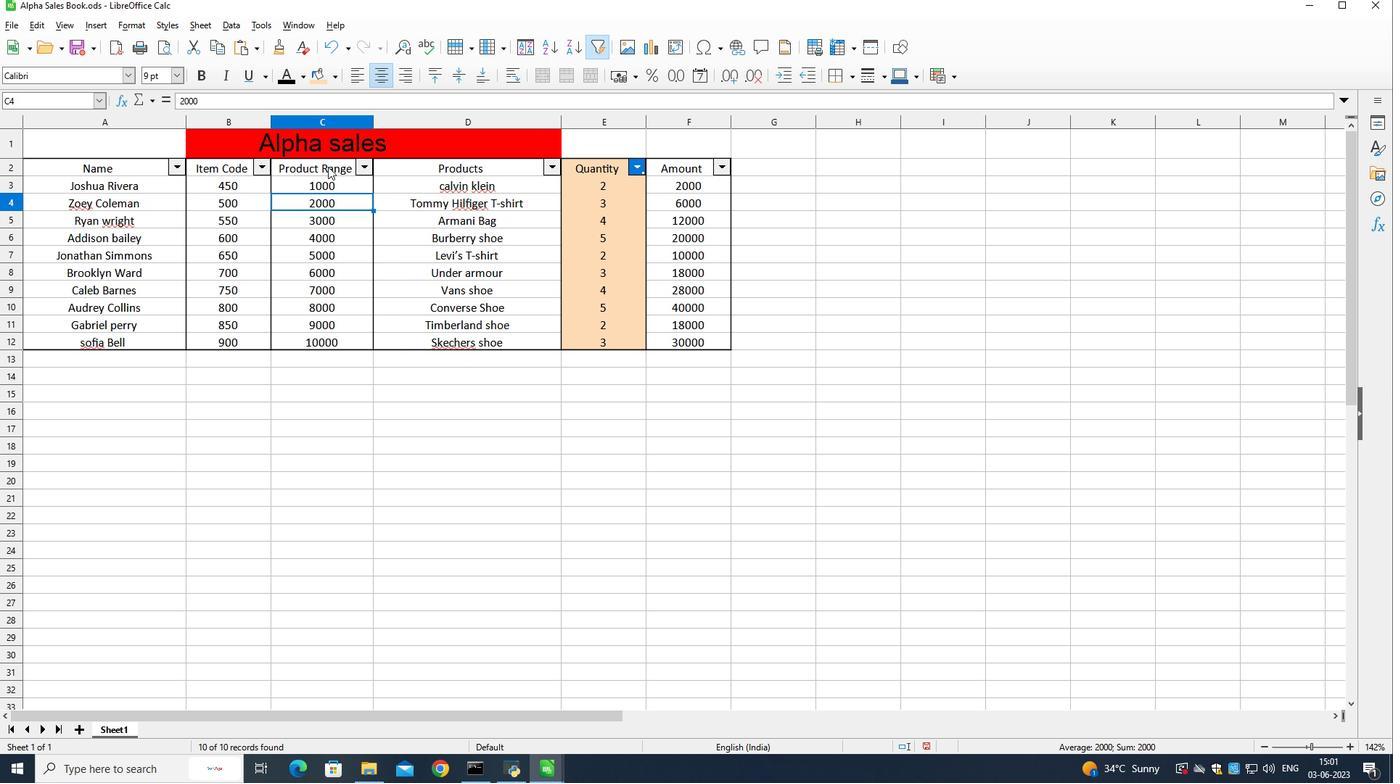 
Action: Mouse moved to (331, 80)
Screenshot: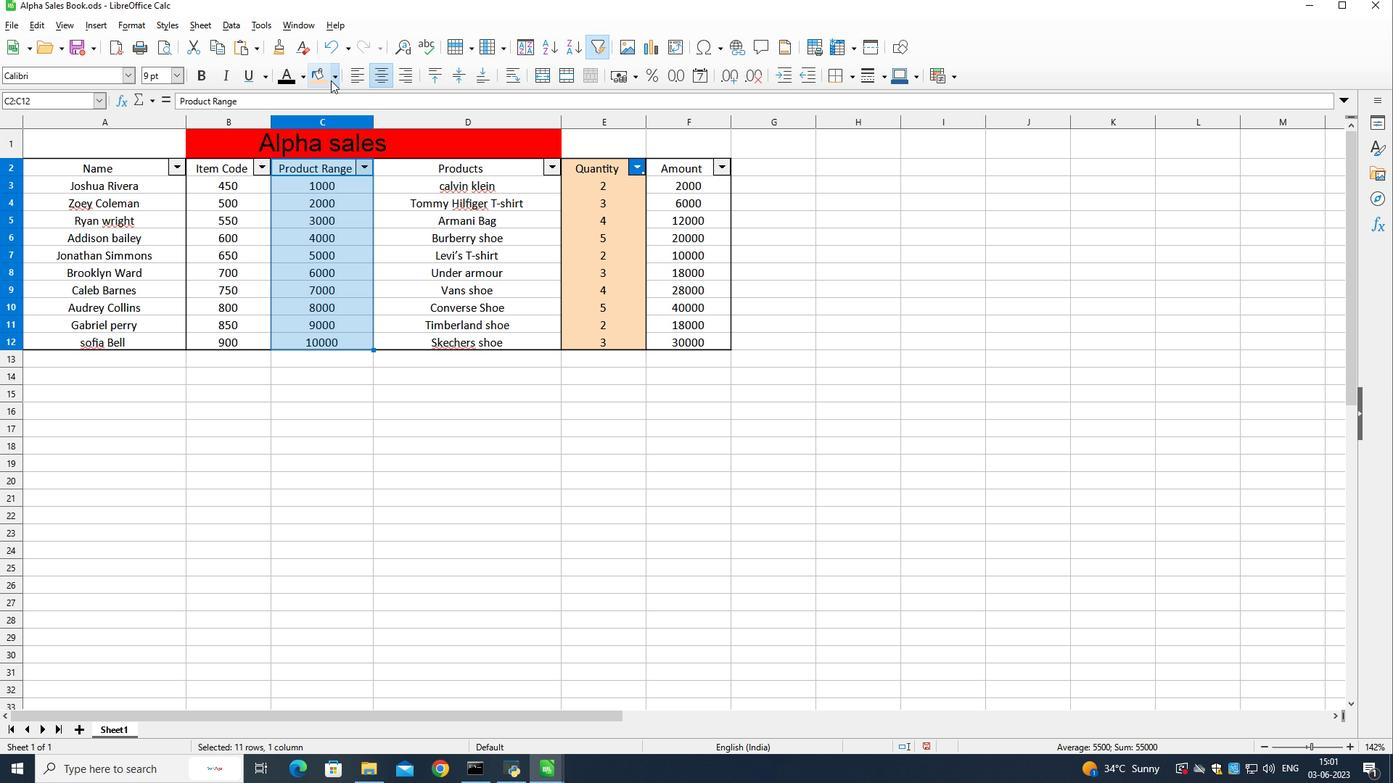 
Action: Mouse pressed left at (331, 80)
Screenshot: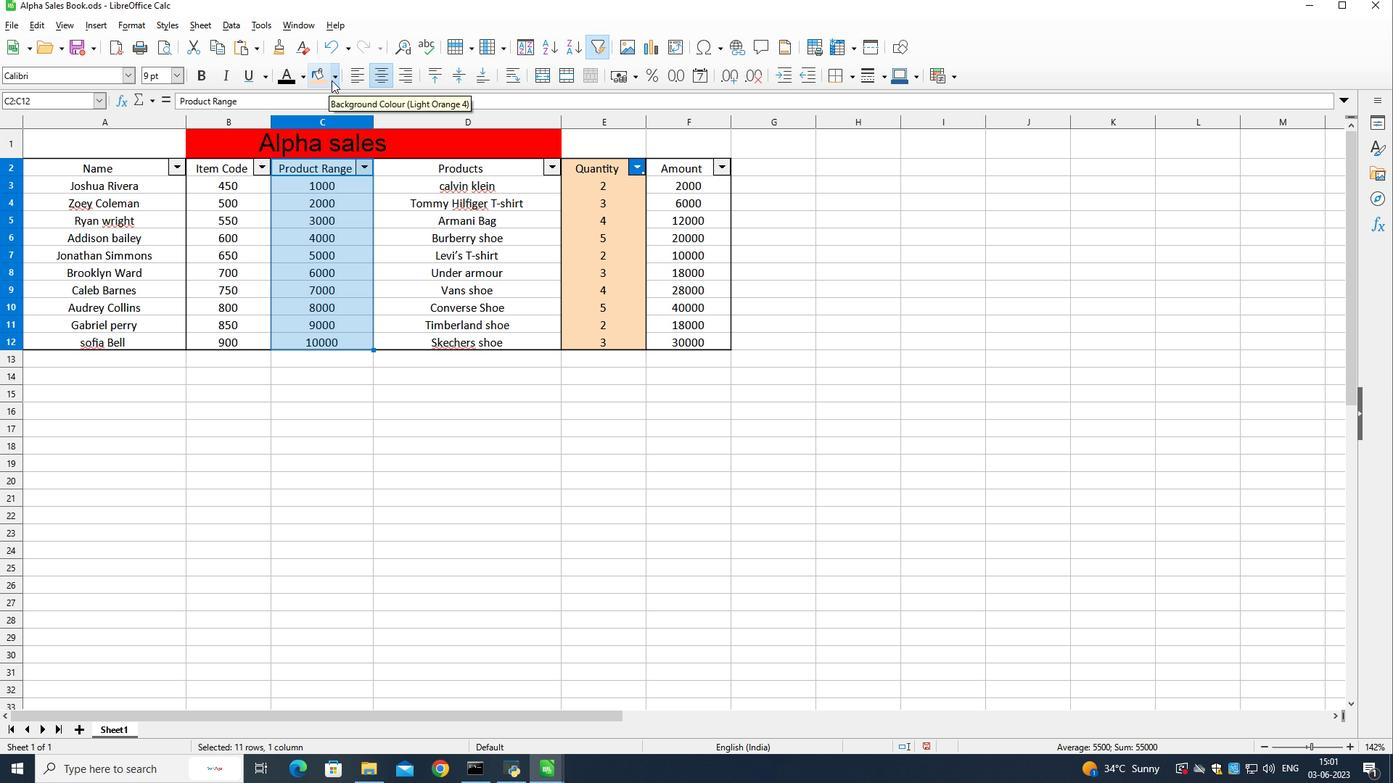 
Action: Mouse moved to (442, 195)
Screenshot: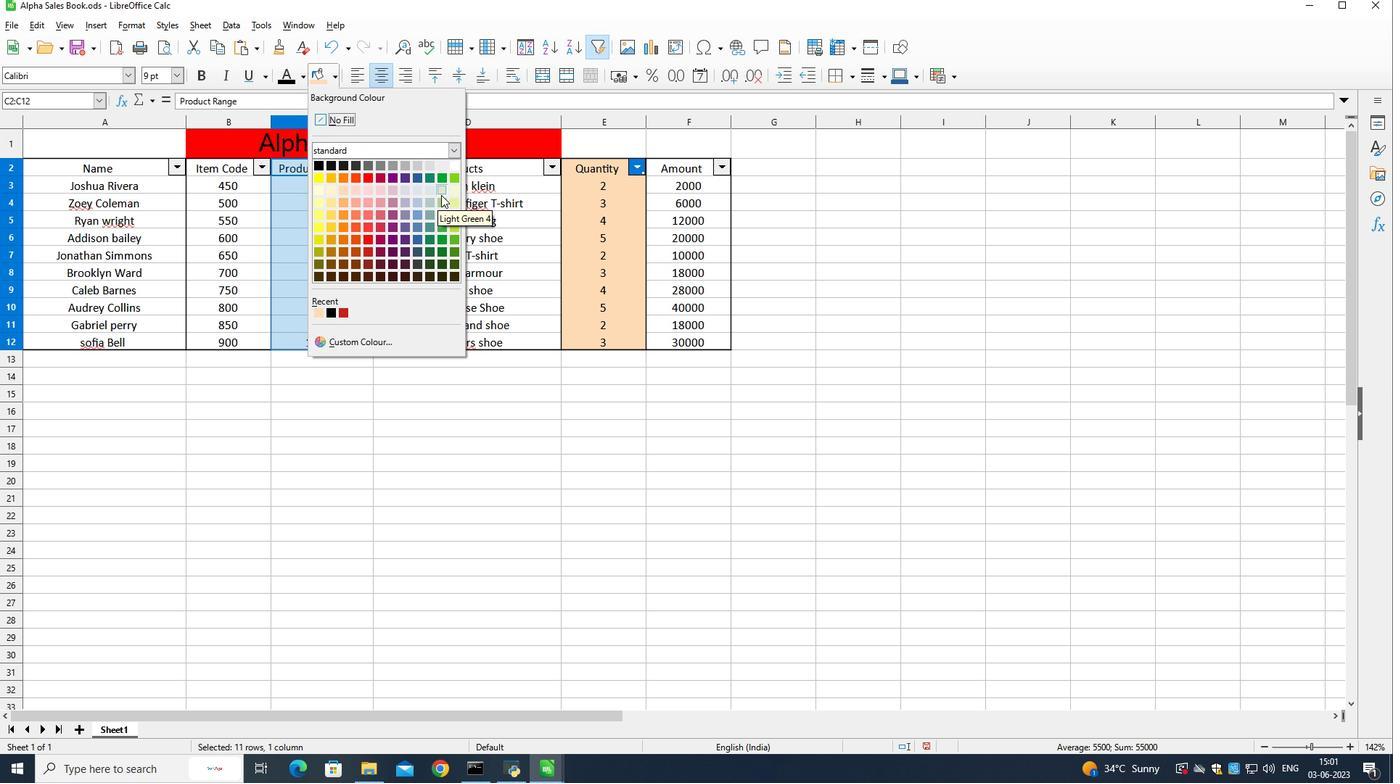 
Action: Mouse pressed left at (442, 195)
Screenshot: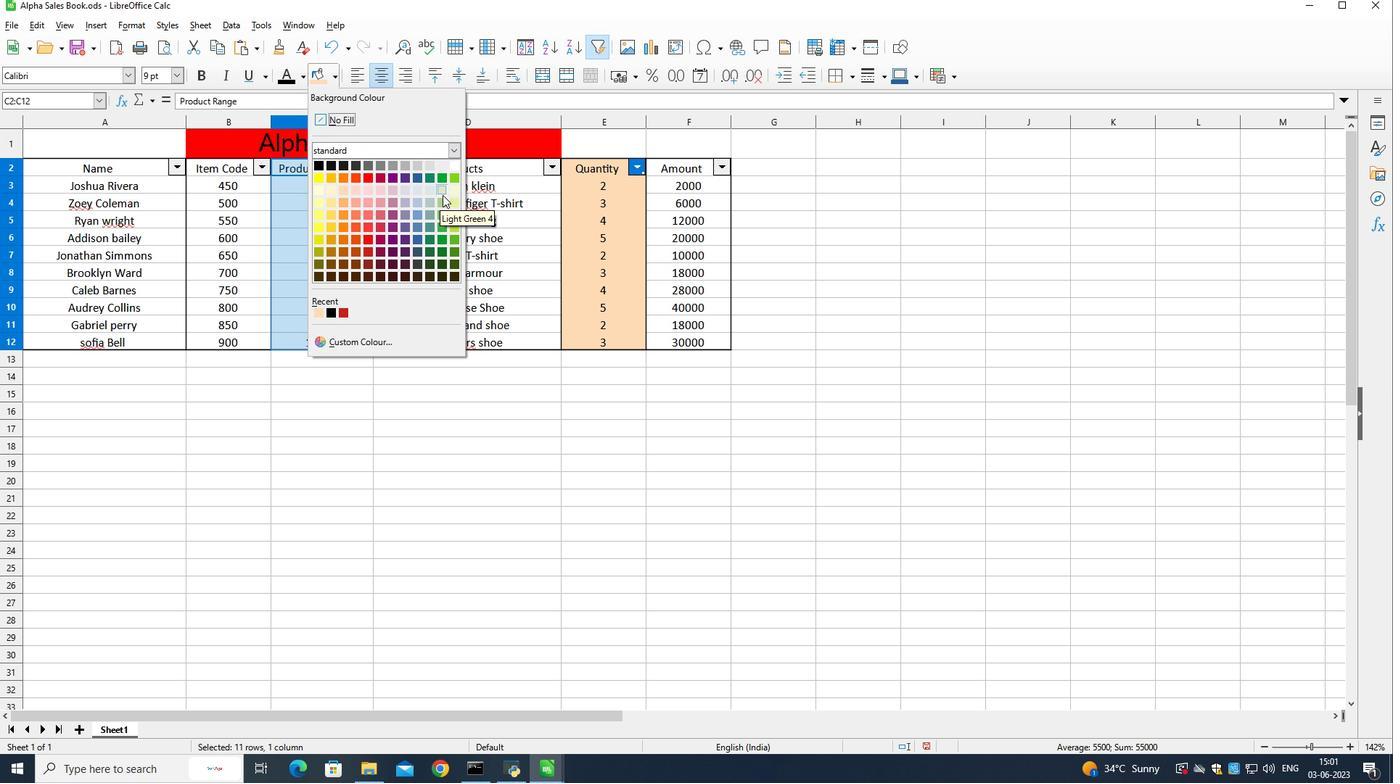 
Action: Mouse moved to (375, 359)
Screenshot: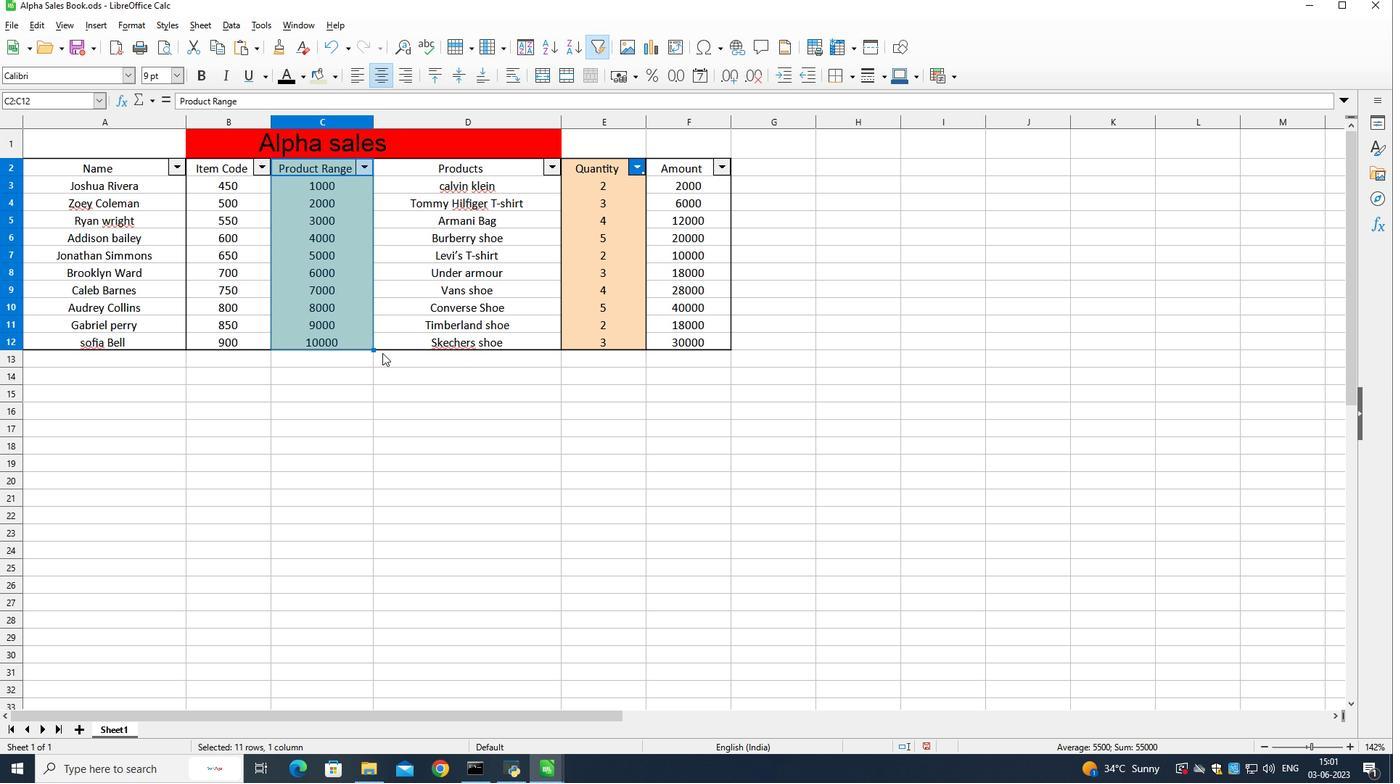 
Action: Mouse pressed left at (375, 359)
Screenshot: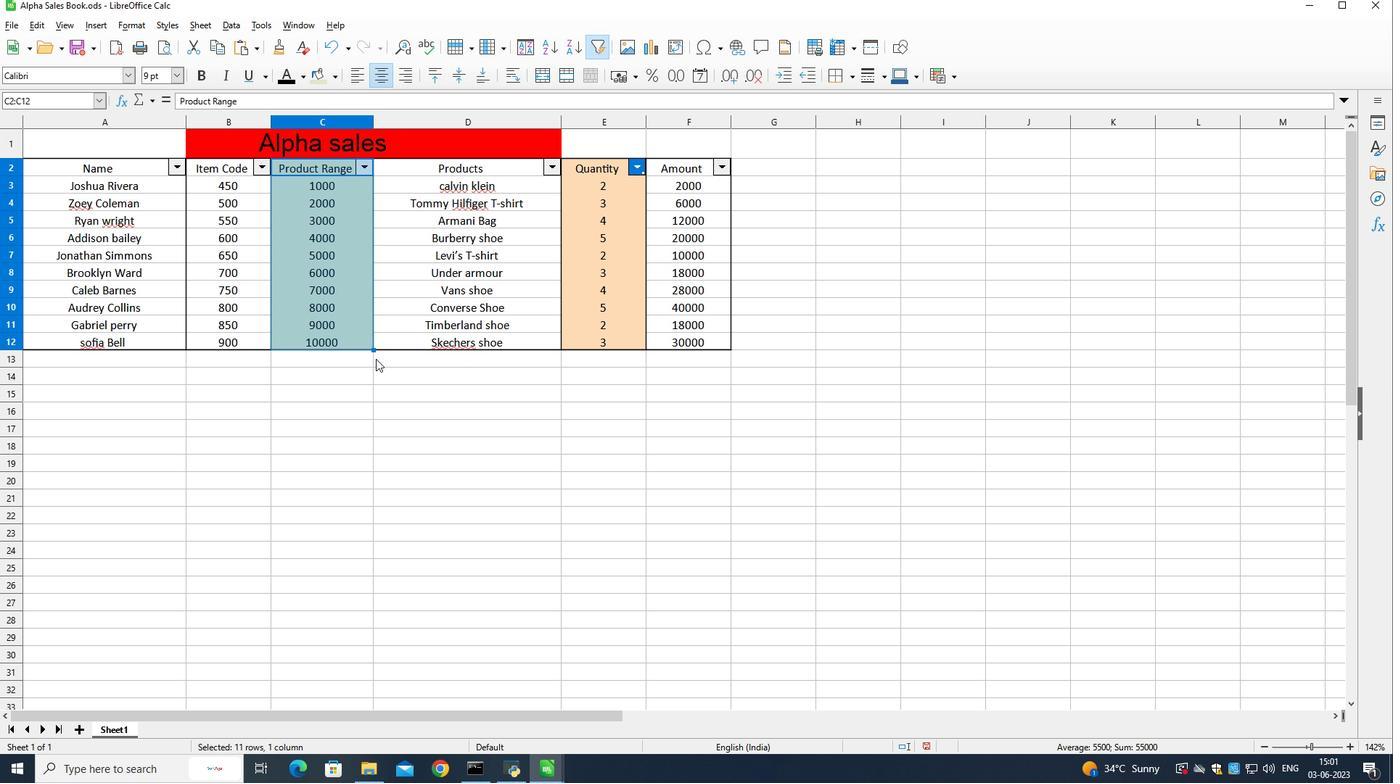 
Action: Mouse moved to (196, 164)
Screenshot: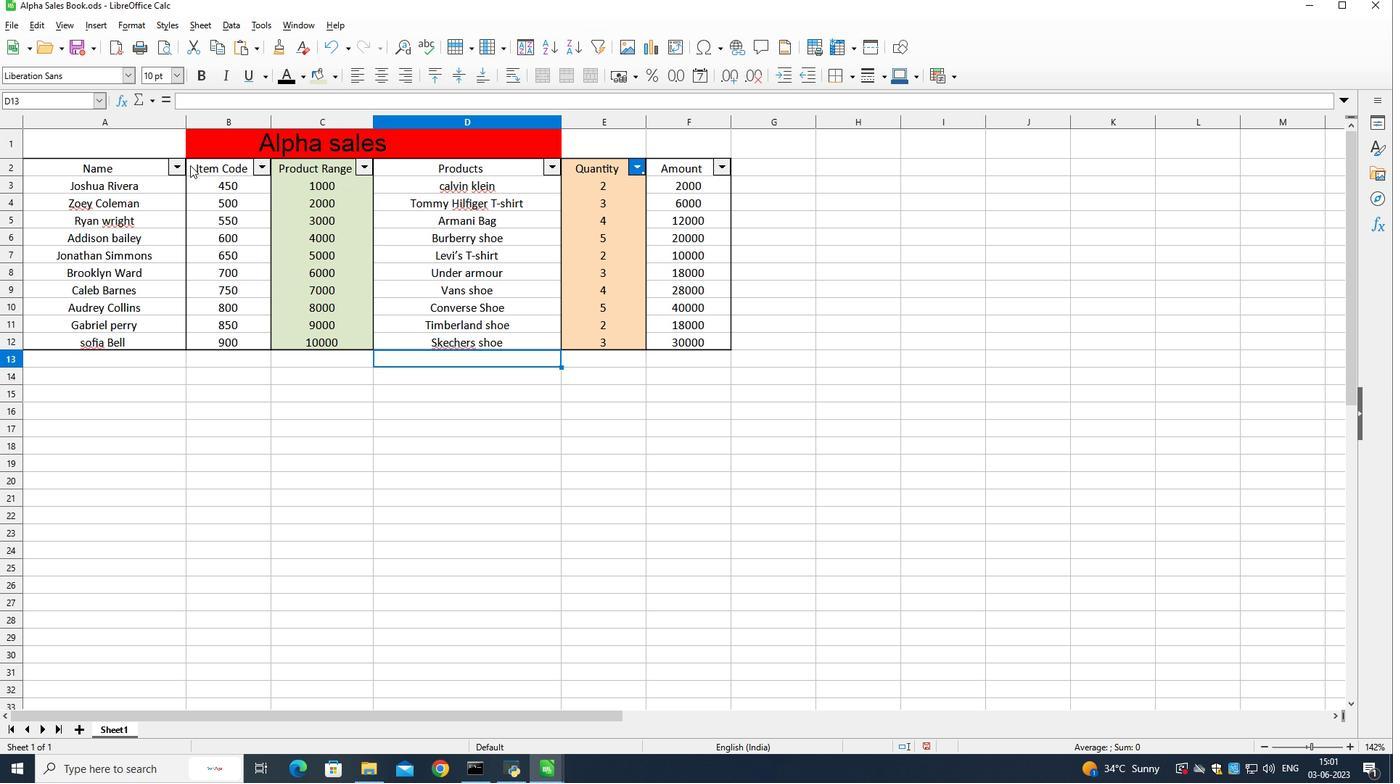 
Action: Mouse pressed left at (196, 164)
Screenshot: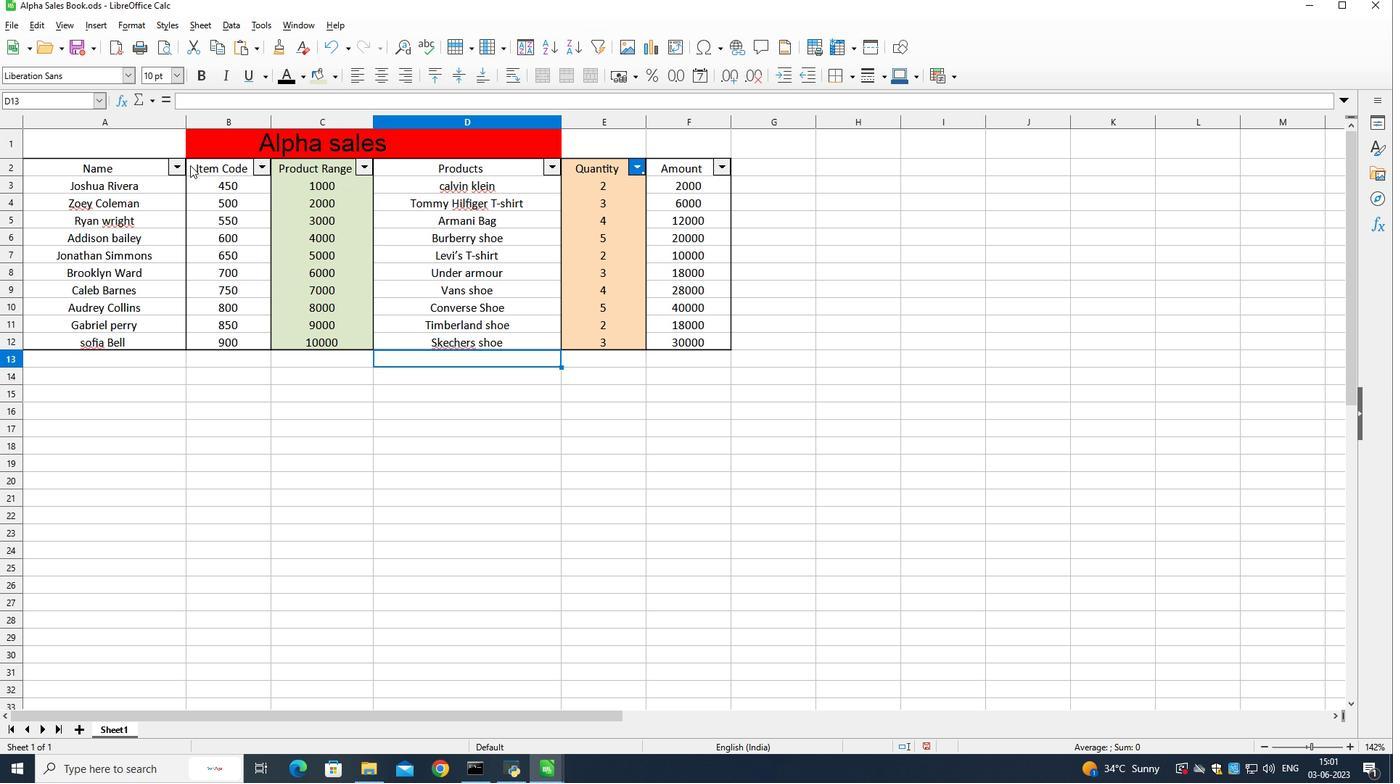 
Action: Mouse moved to (327, 73)
Screenshot: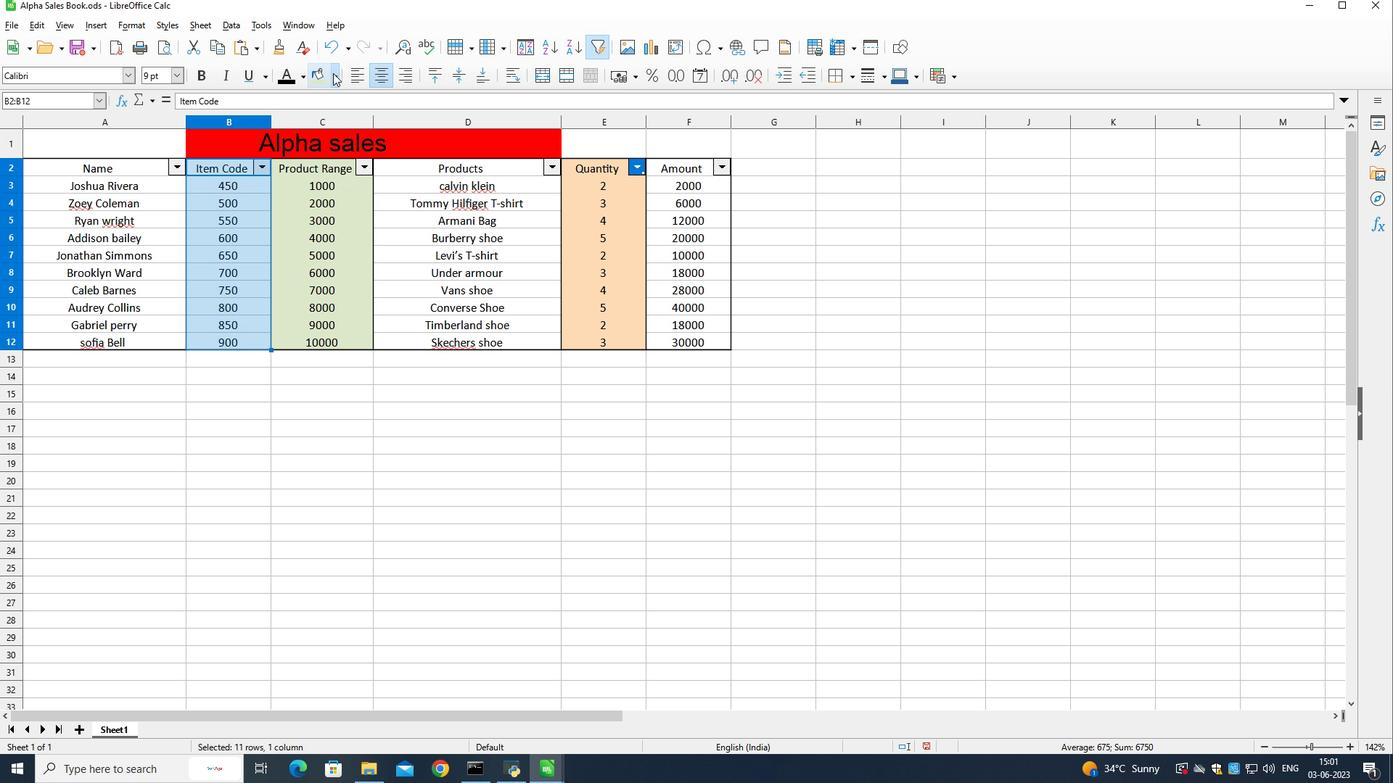 
Action: Mouse pressed left at (327, 73)
Screenshot: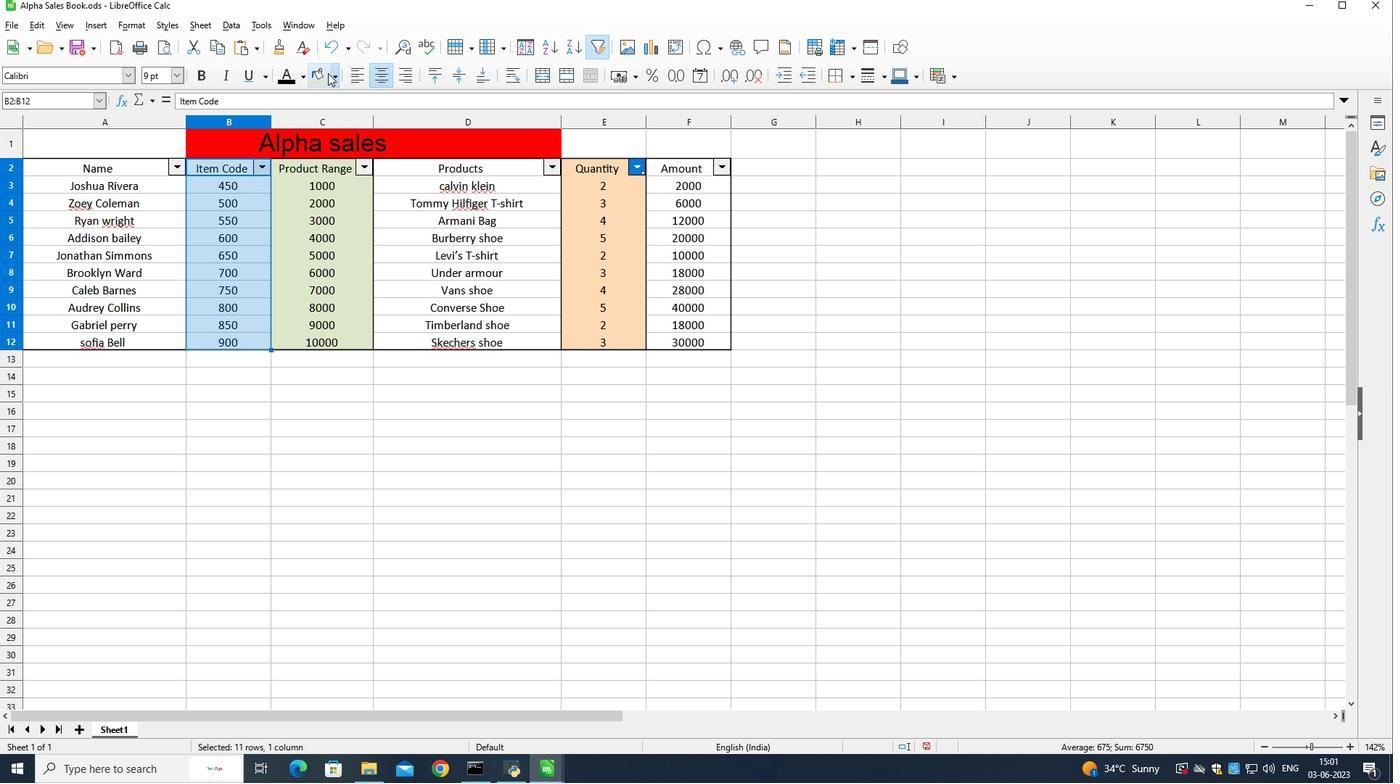 
Action: Mouse moved to (336, 77)
Screenshot: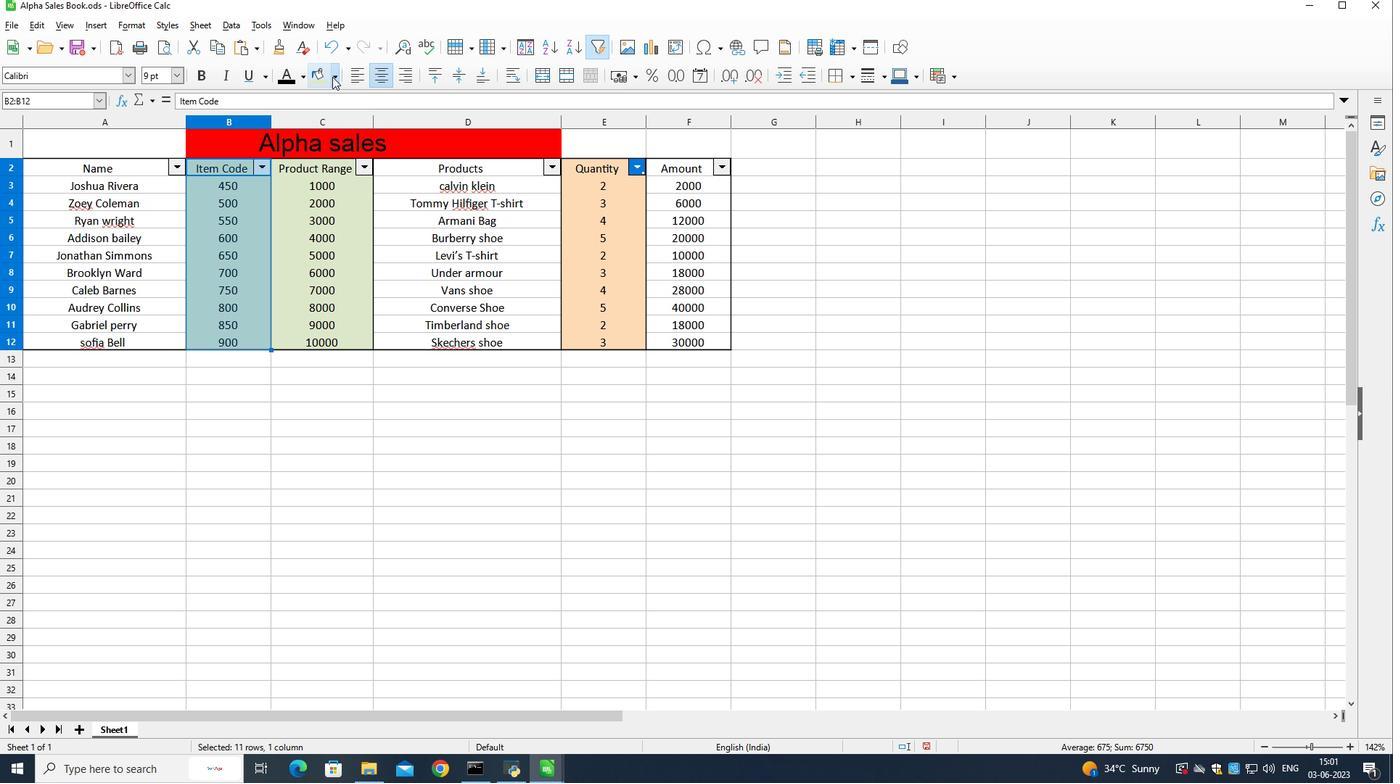 
Action: Mouse pressed left at (336, 77)
Screenshot: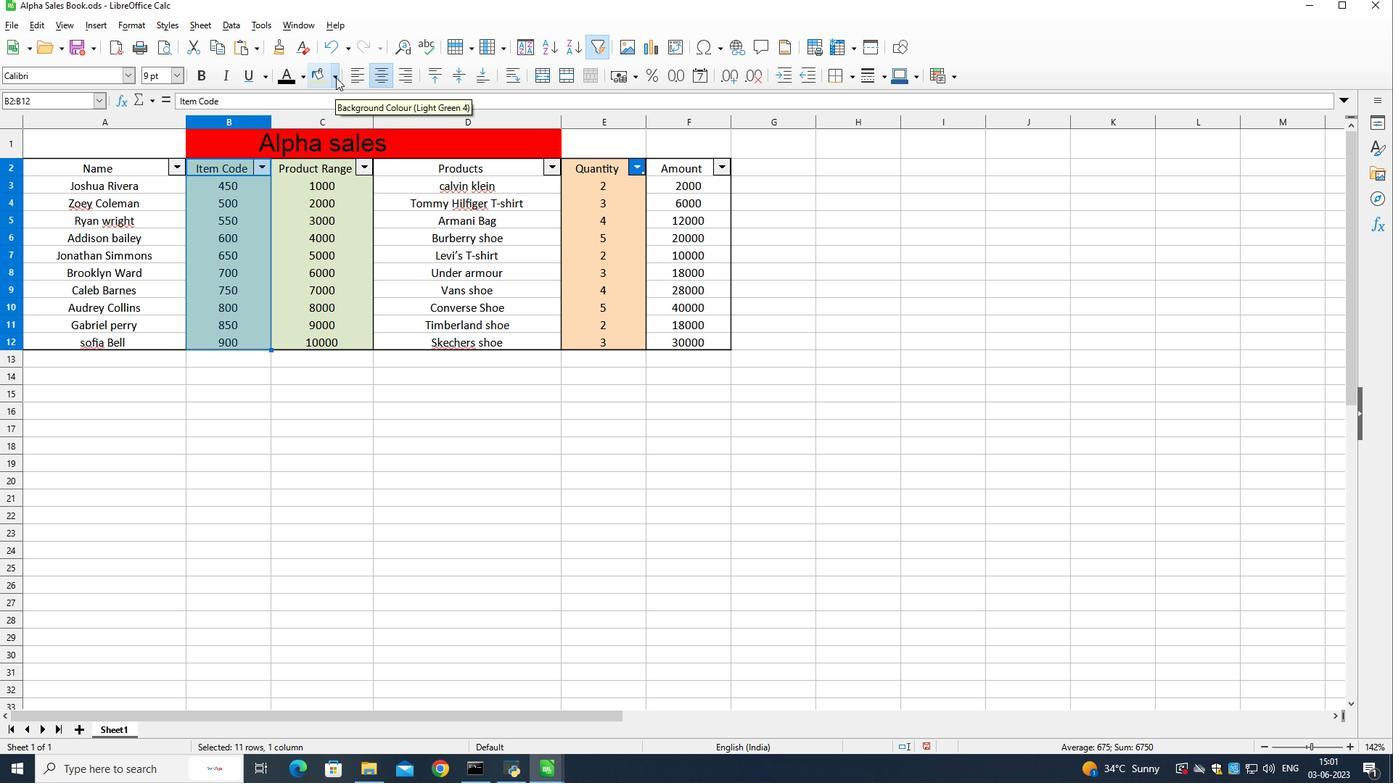 
Action: Mouse moved to (426, 211)
Screenshot: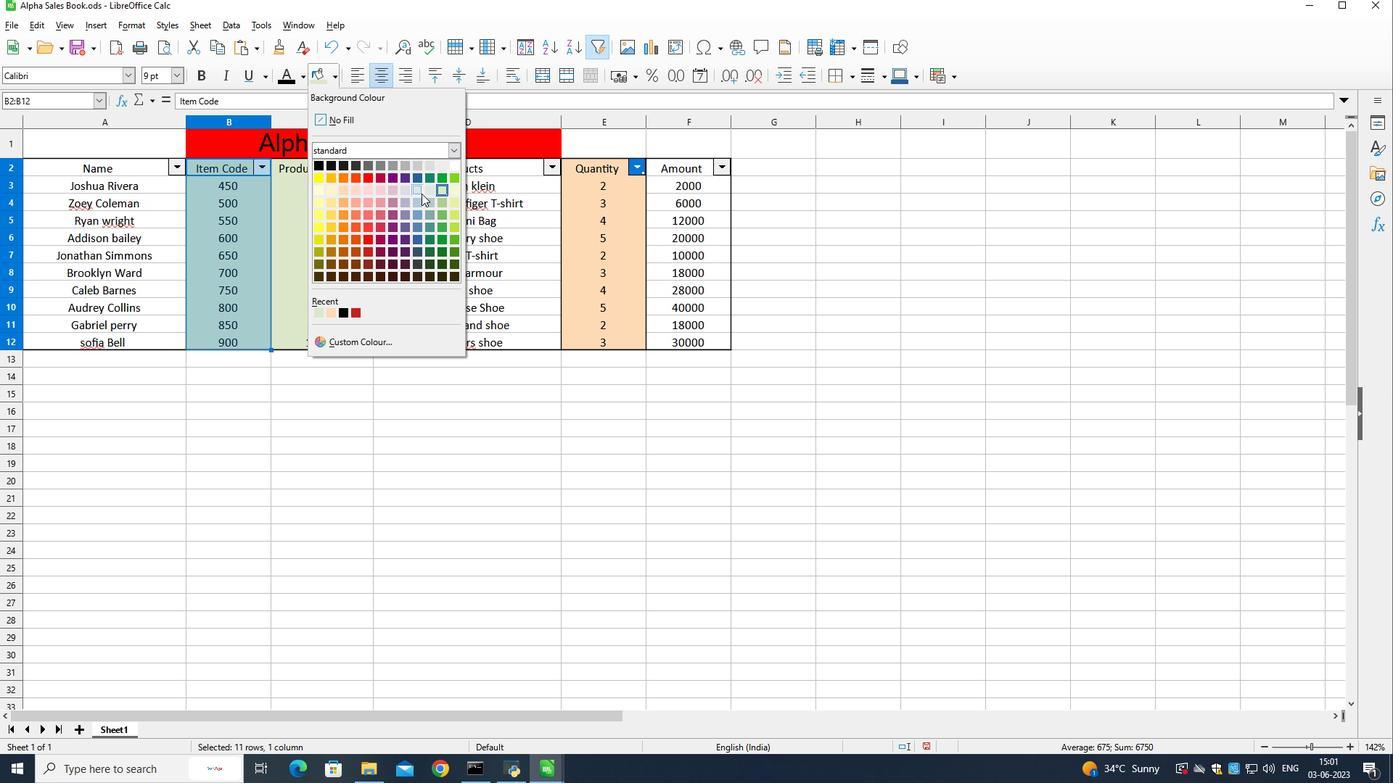 
Action: Mouse pressed left at (426, 211)
Screenshot: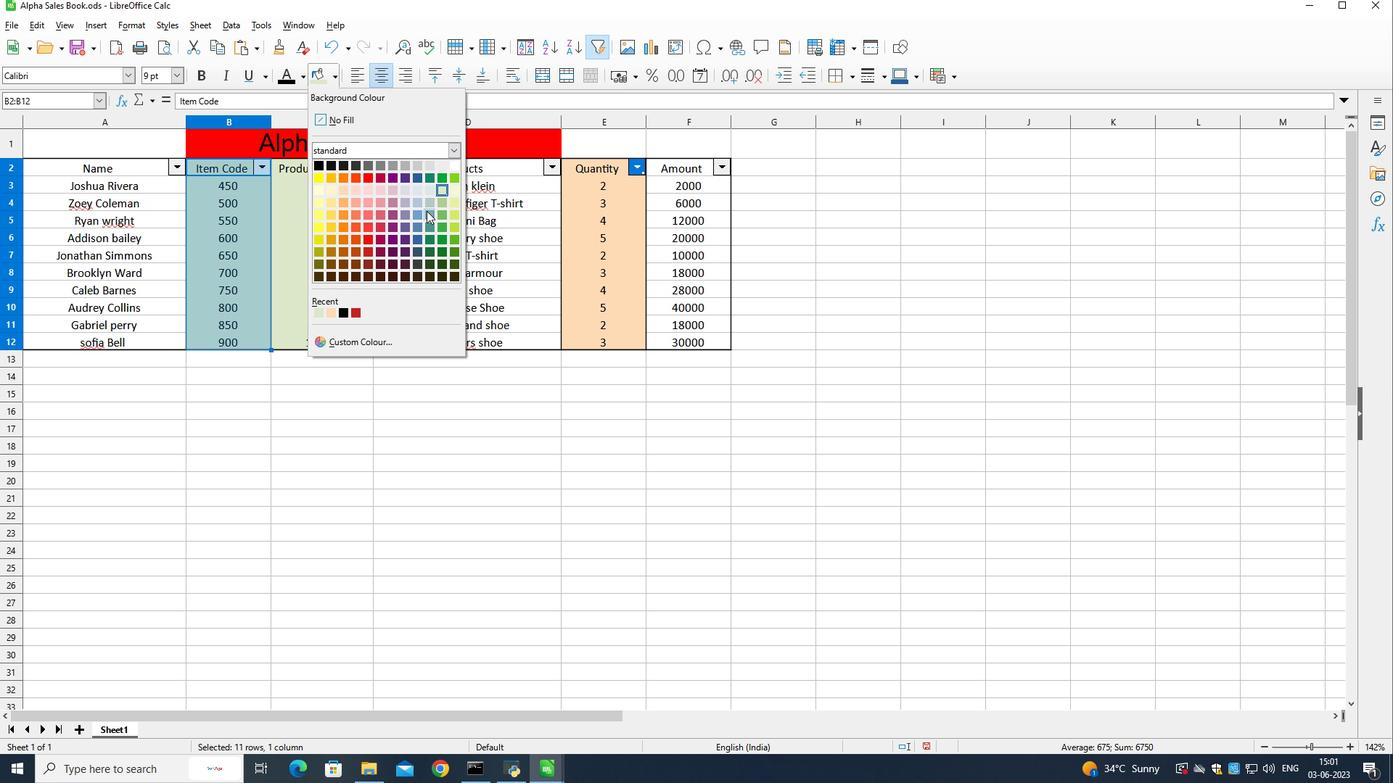 
Action: Mouse moved to (367, 409)
Screenshot: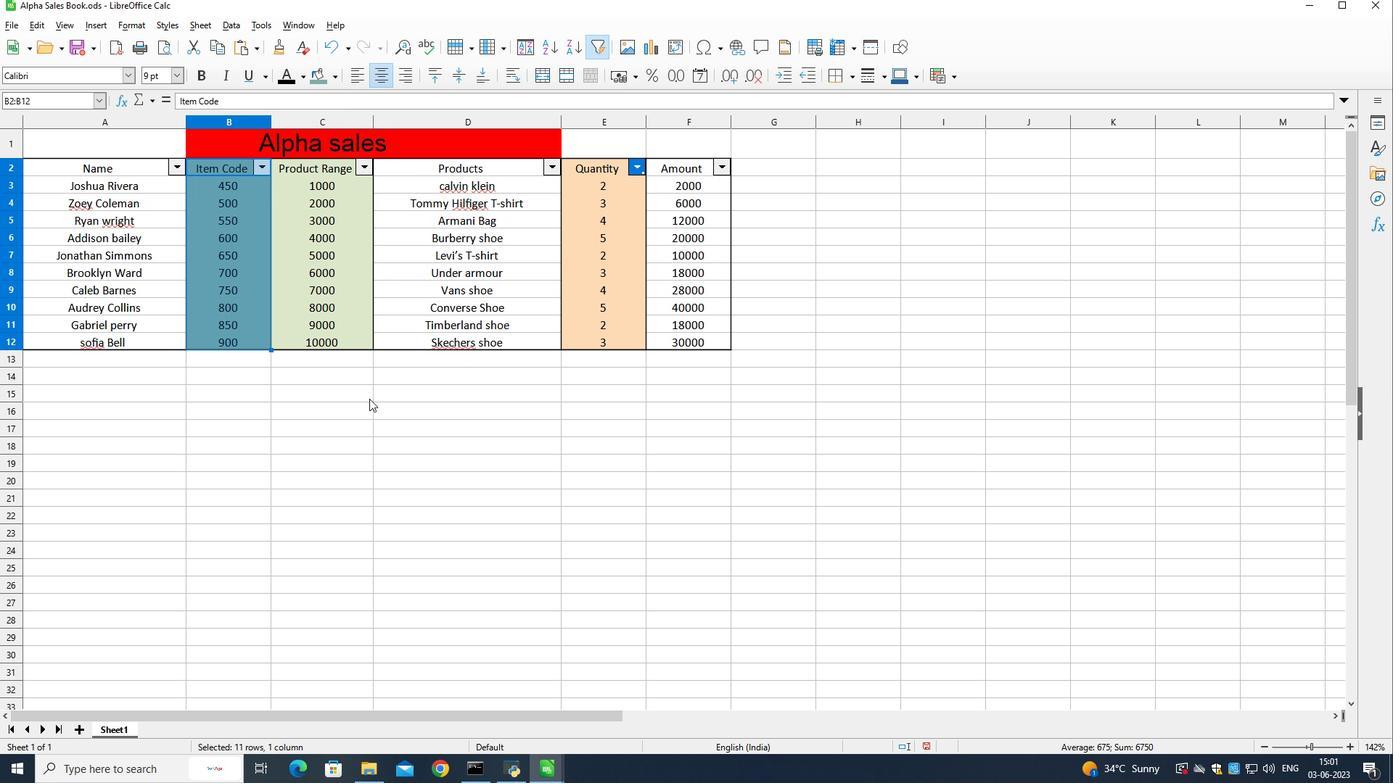 
Action: Mouse pressed left at (367, 409)
Screenshot: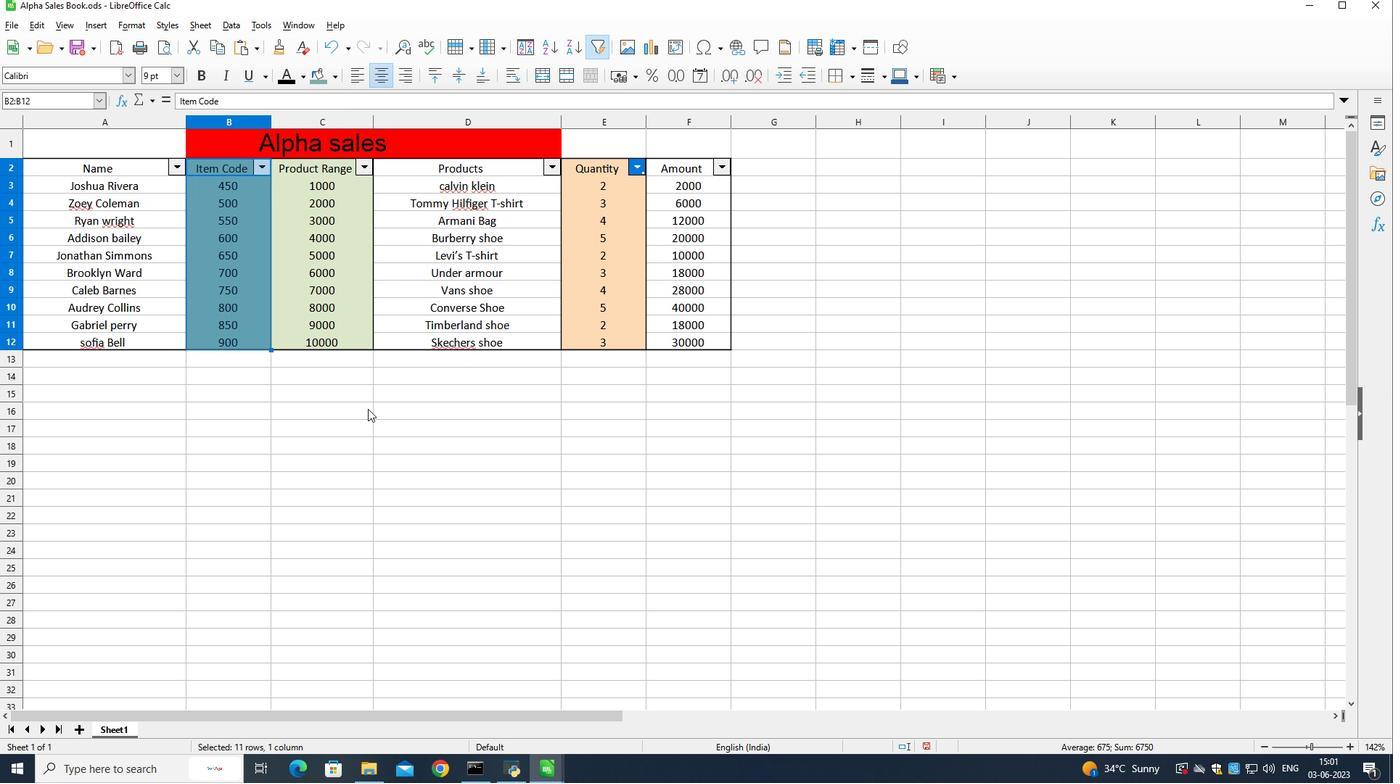 
Action: Mouse moved to (689, 179)
Screenshot: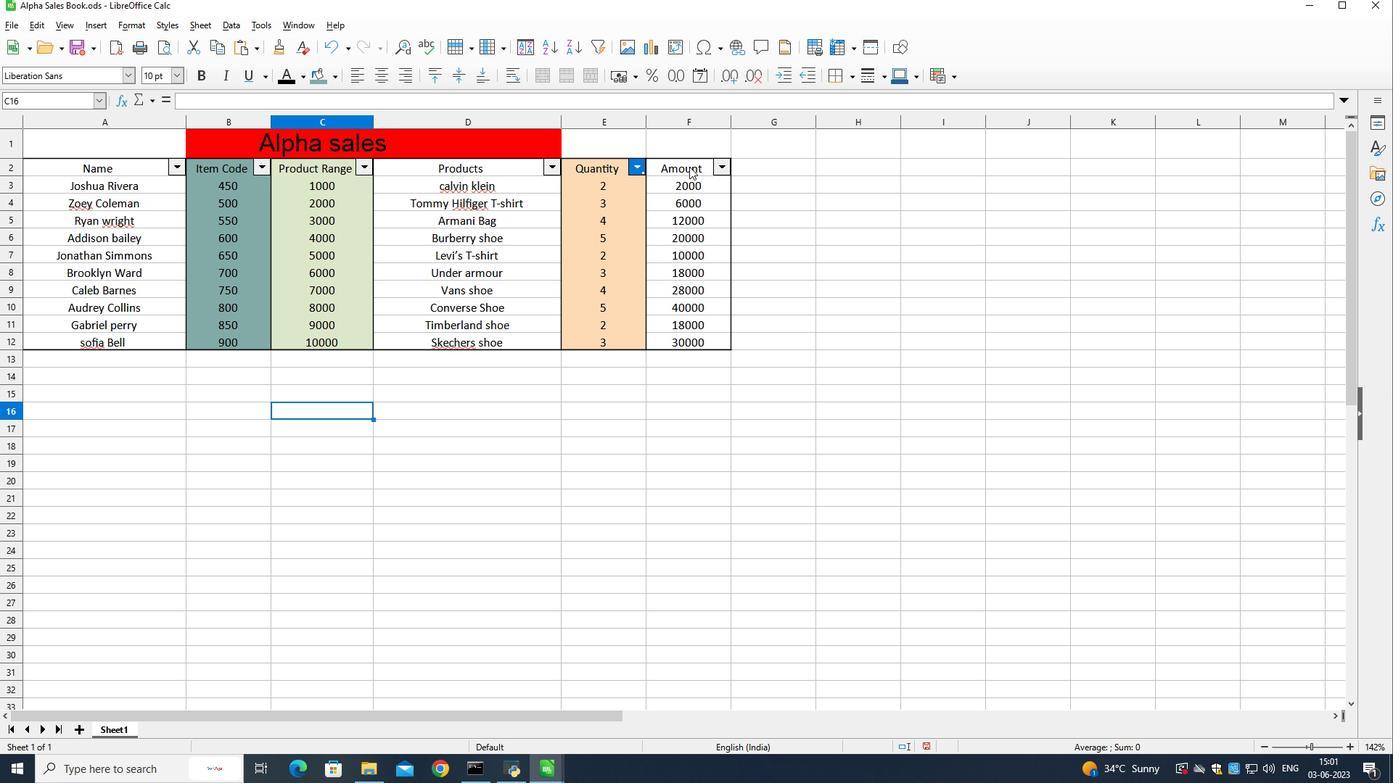 
Action: Mouse pressed left at (689, 166)
Screenshot: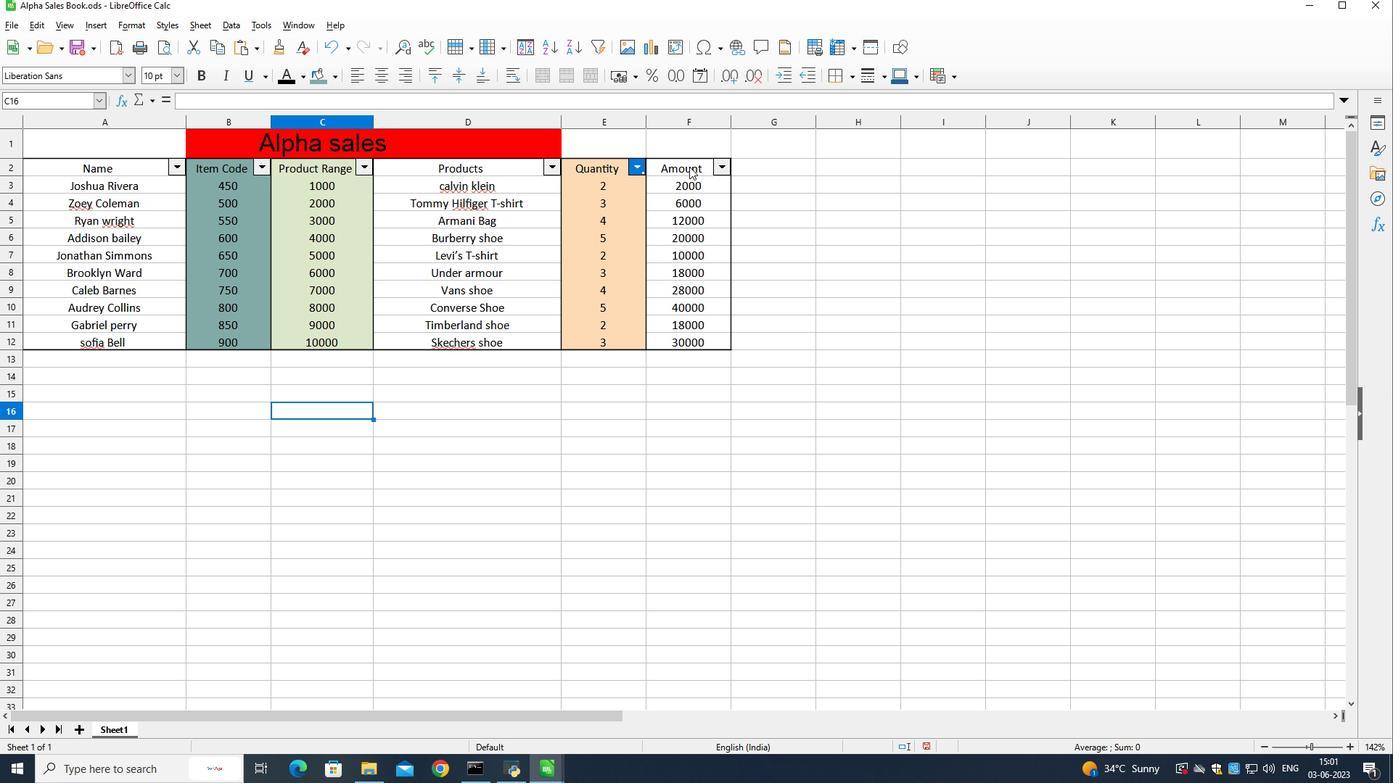 
Action: Mouse moved to (335, 76)
Screenshot: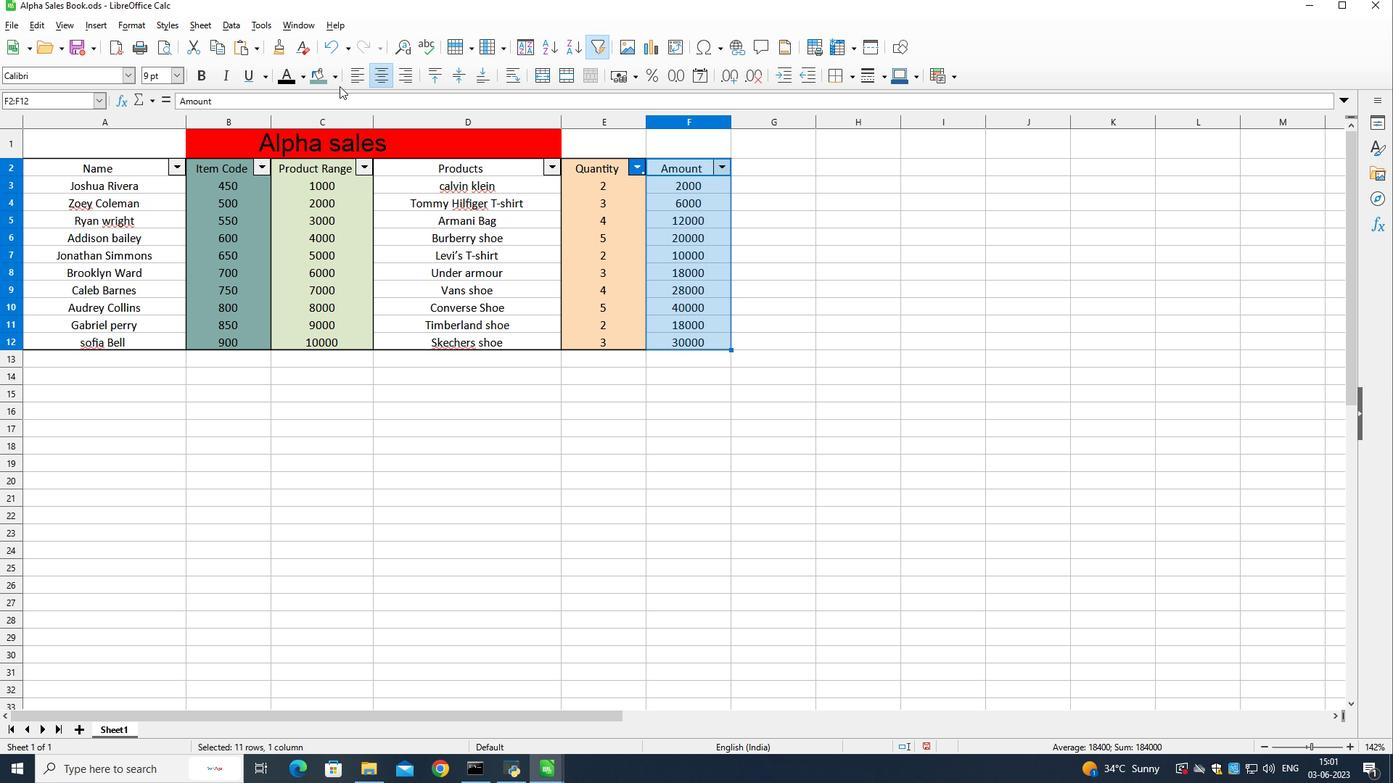 
Action: Mouse pressed left at (335, 76)
Screenshot: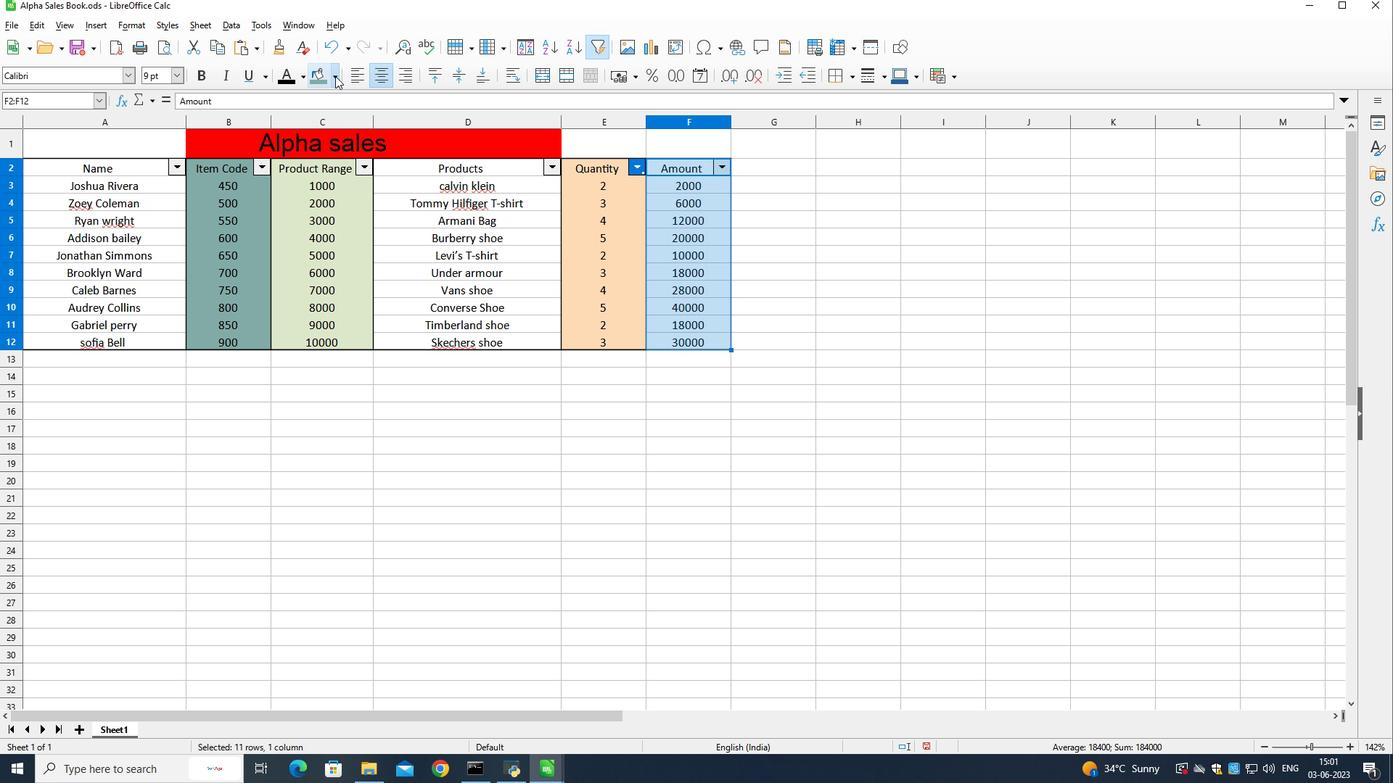 
Action: Mouse moved to (459, 204)
Screenshot: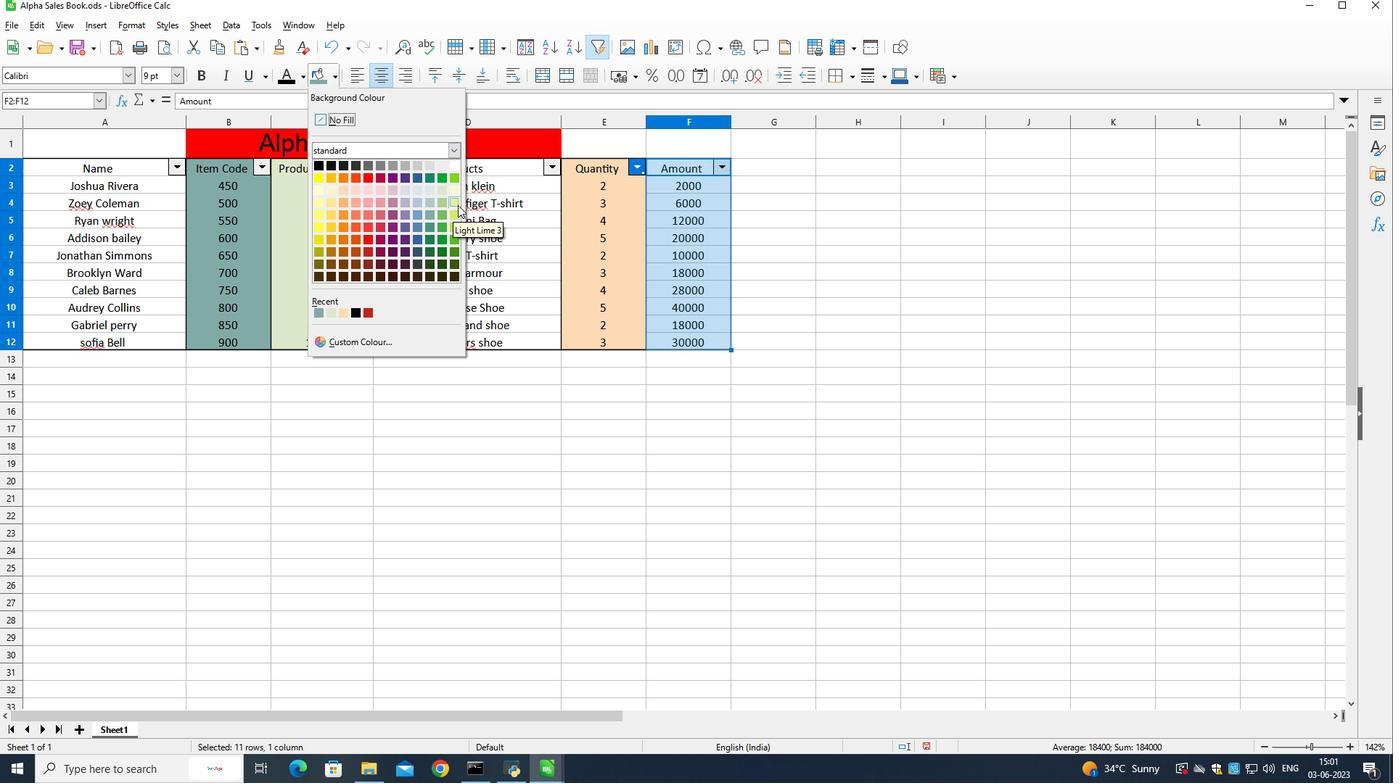 
Action: Mouse pressed left at (459, 204)
Screenshot: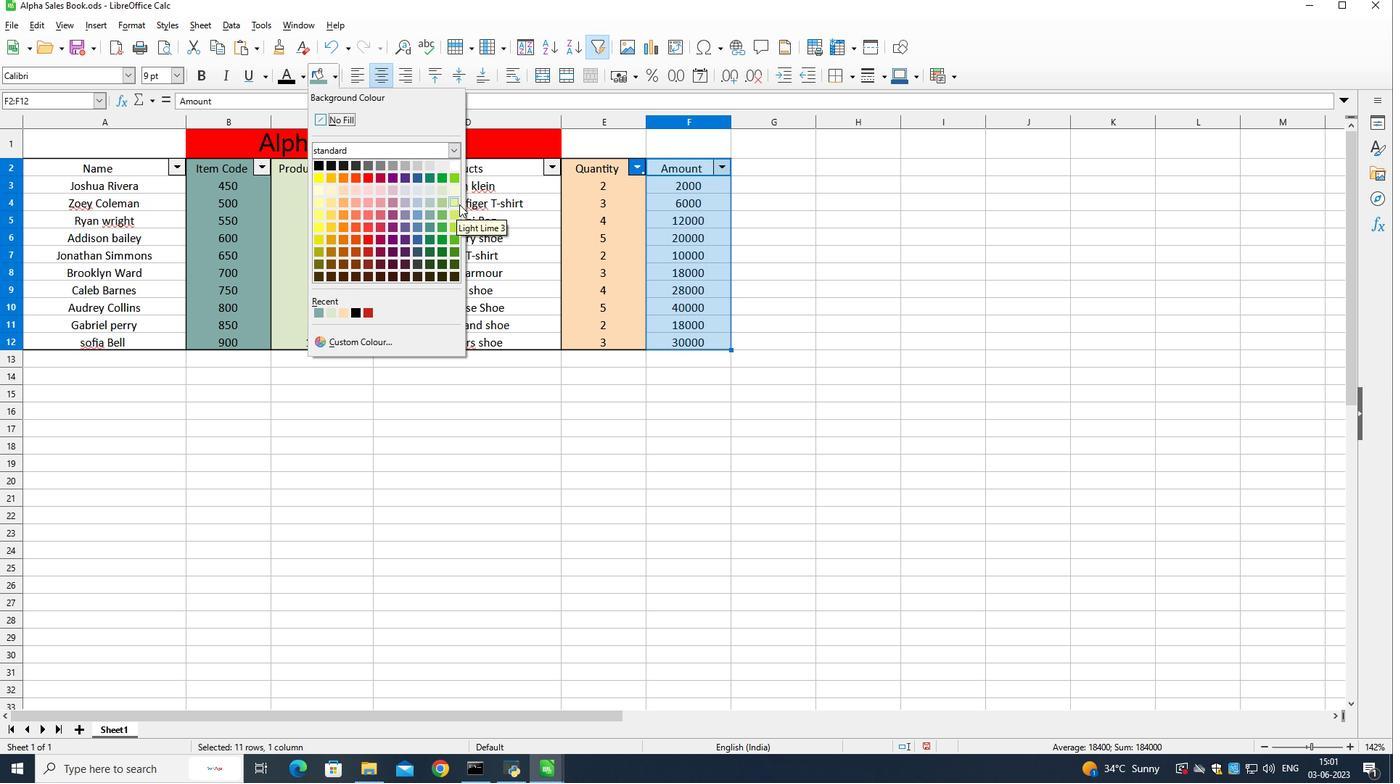 
Action: Mouse moved to (756, 437)
Screenshot: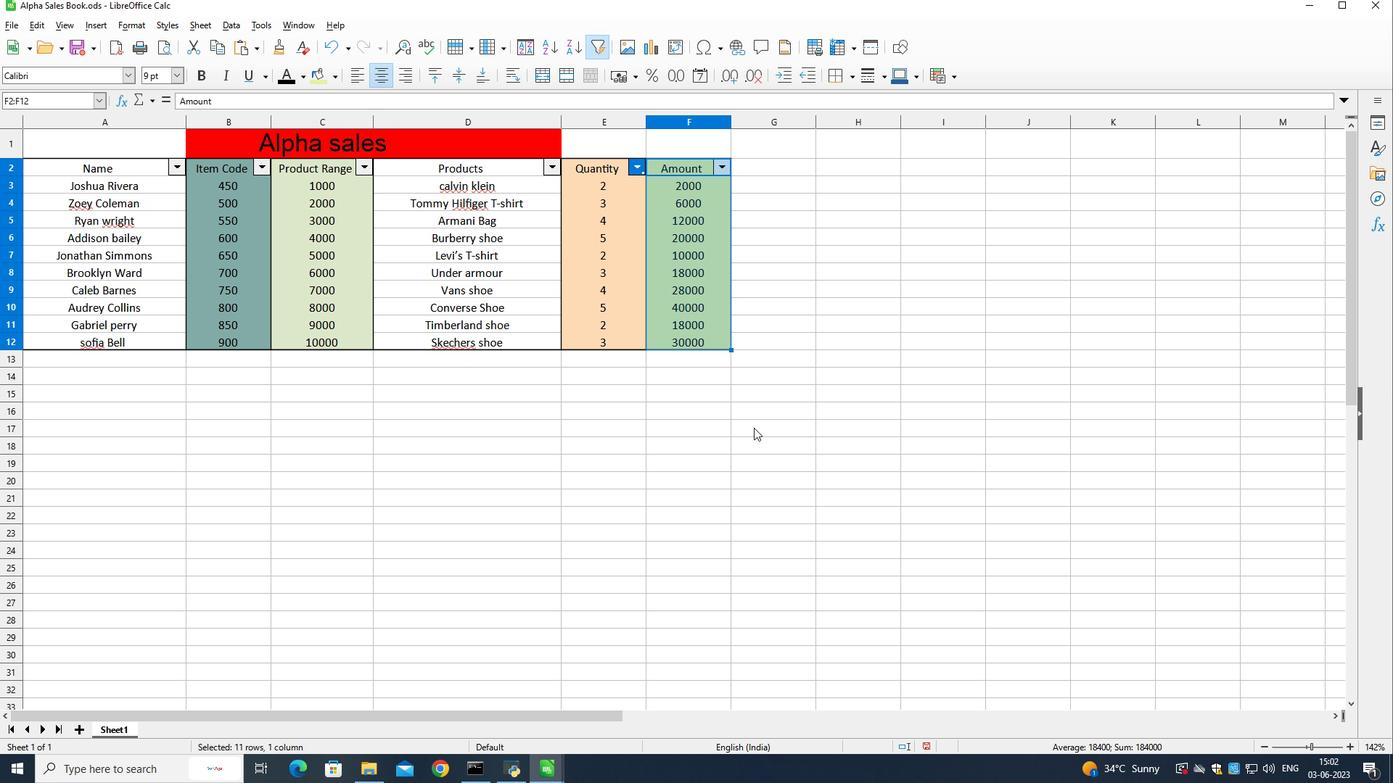 
Action: Mouse pressed left at (756, 437)
Screenshot: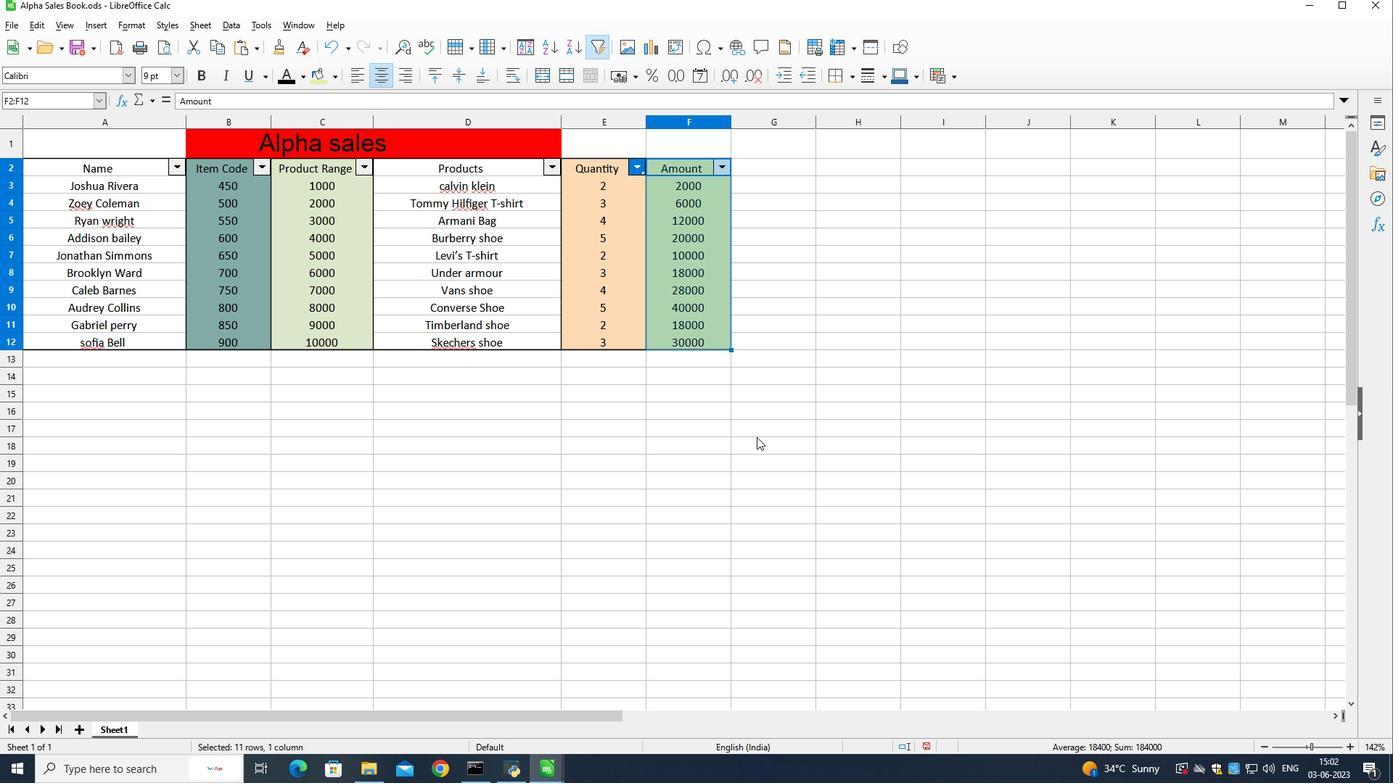 
Action: Mouse moved to (754, 425)
Screenshot: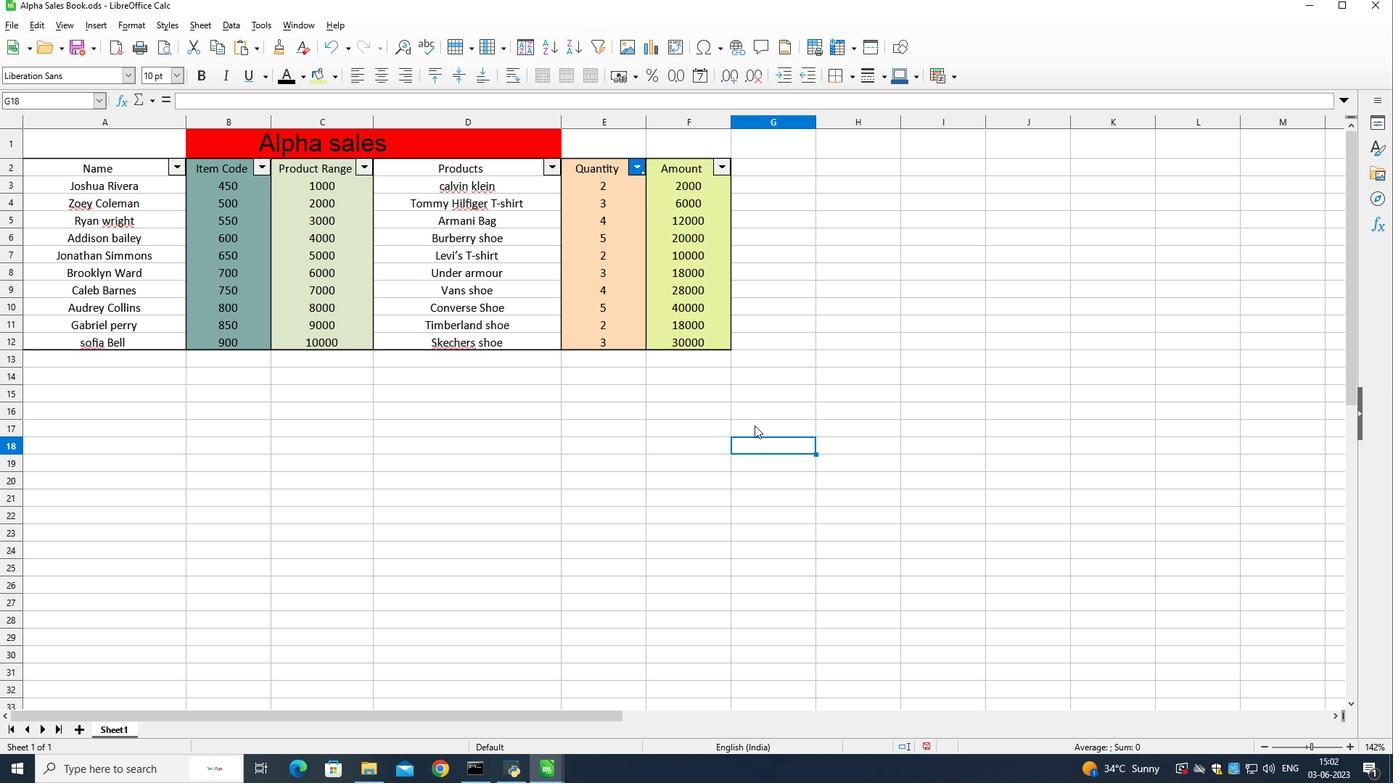 
